 Task: Find connections with filter location Grenoble with filter topic #lawtechwith filter profile language Spanish with filter current company AAVTR ASIA with filter school Alpha College Of Engineering with filter industry Education Administration Programs with filter service category Real Estate with filter keywords title Musician
Action: Mouse moved to (524, 96)
Screenshot: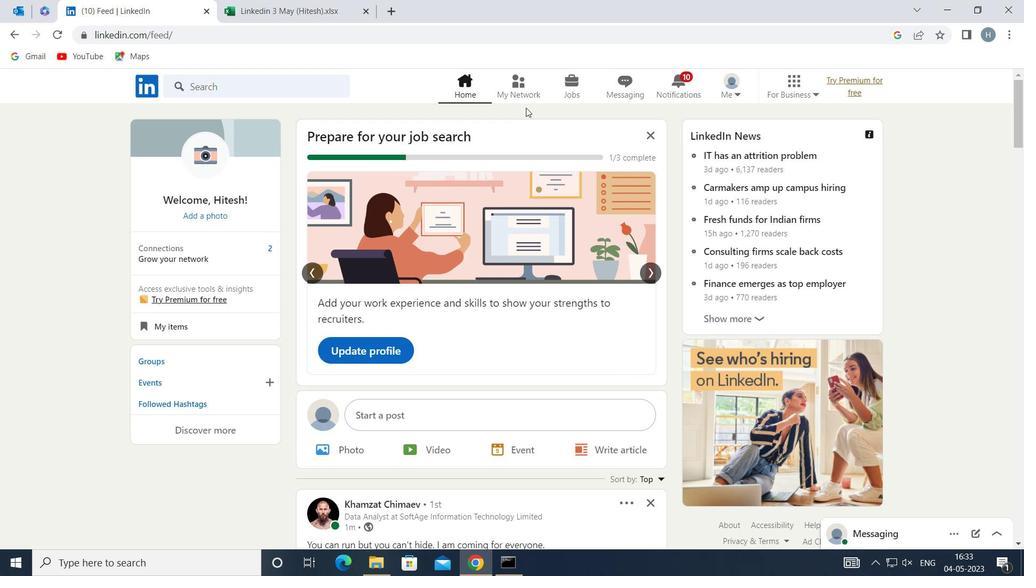 
Action: Mouse pressed left at (524, 96)
Screenshot: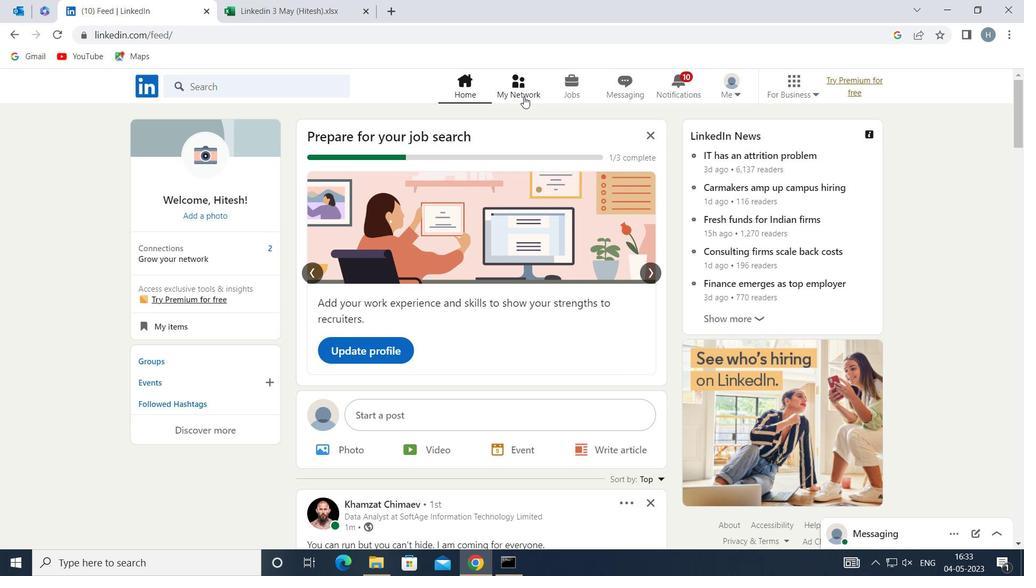 
Action: Mouse moved to (311, 164)
Screenshot: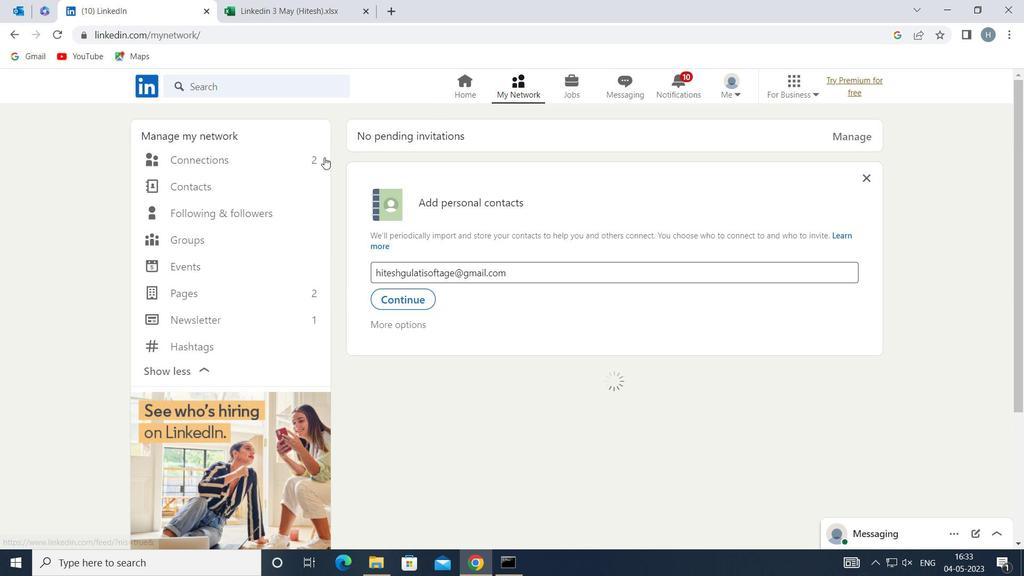 
Action: Mouse pressed left at (311, 164)
Screenshot: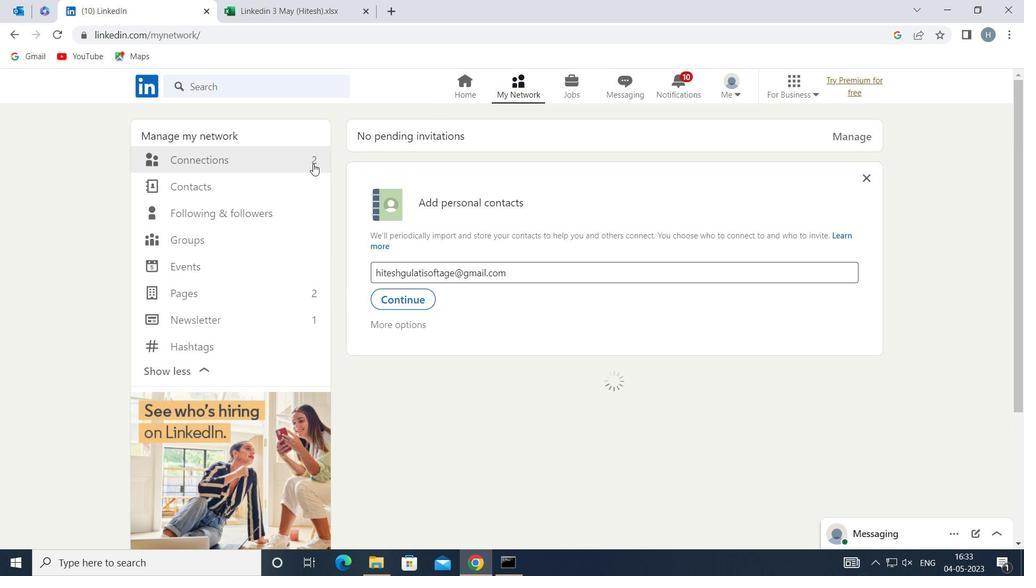 
Action: Mouse moved to (611, 159)
Screenshot: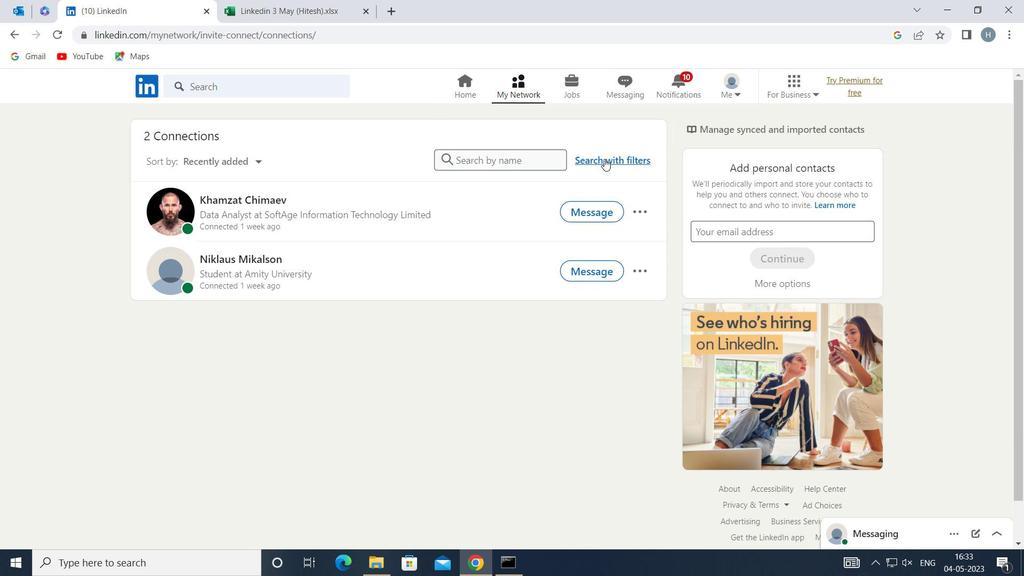
Action: Mouse pressed left at (611, 159)
Screenshot: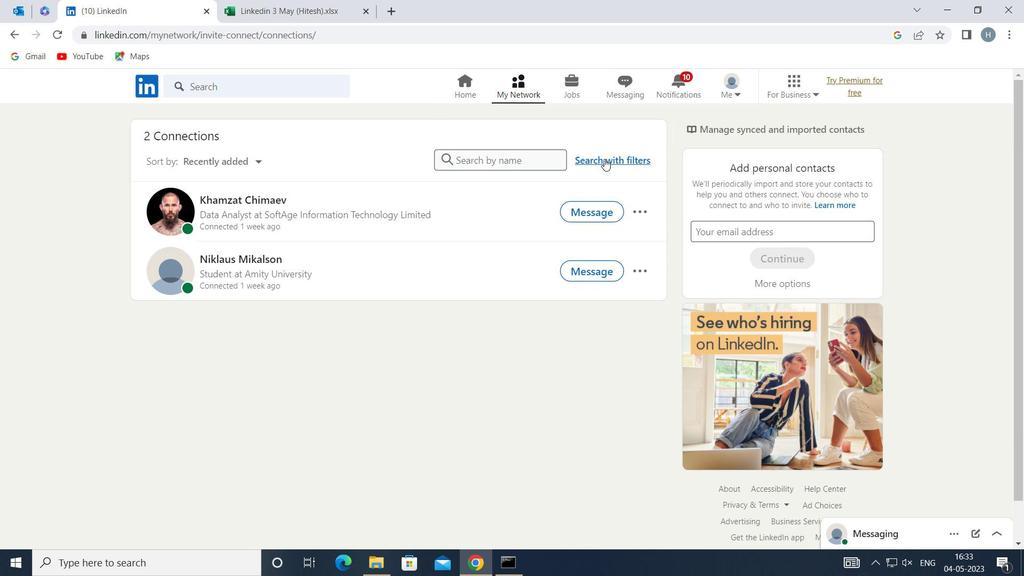 
Action: Mouse moved to (562, 123)
Screenshot: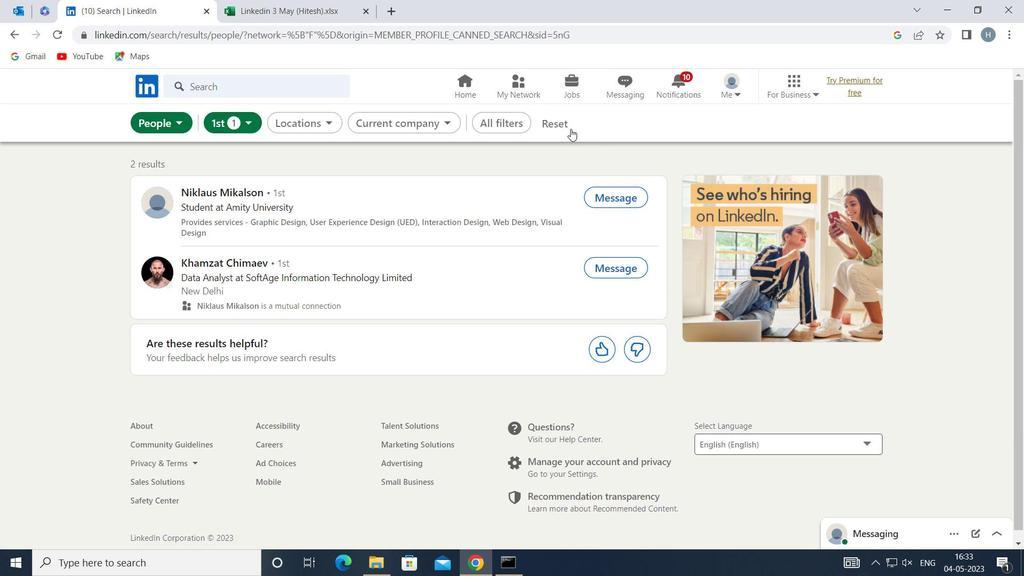 
Action: Mouse pressed left at (562, 123)
Screenshot: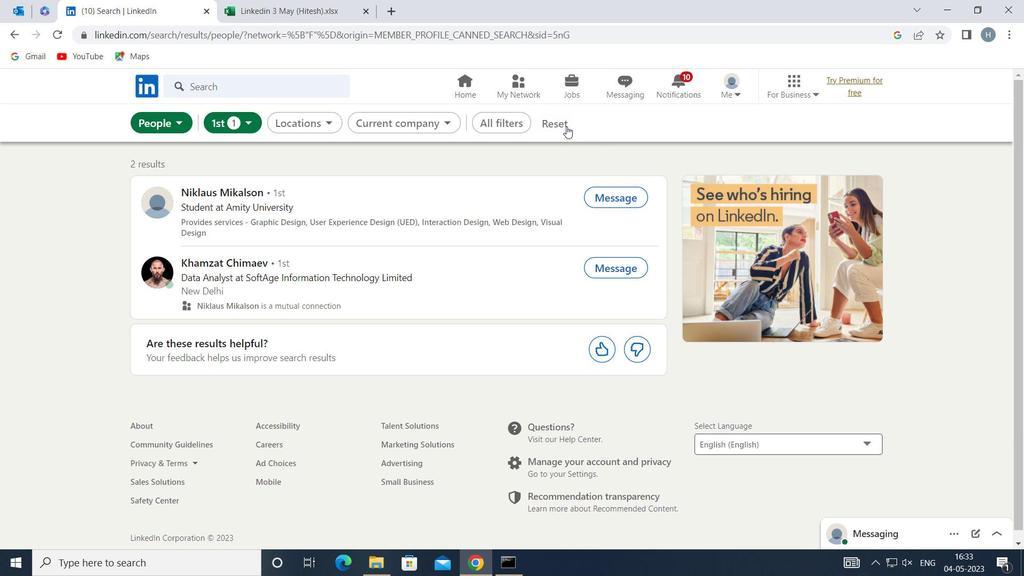 
Action: Mouse moved to (545, 121)
Screenshot: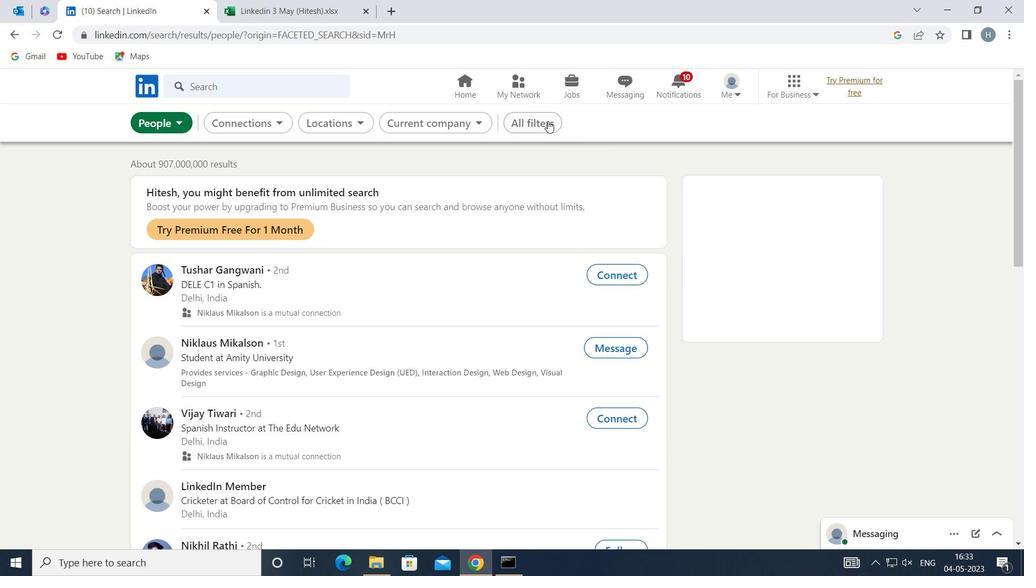 
Action: Mouse pressed left at (545, 121)
Screenshot: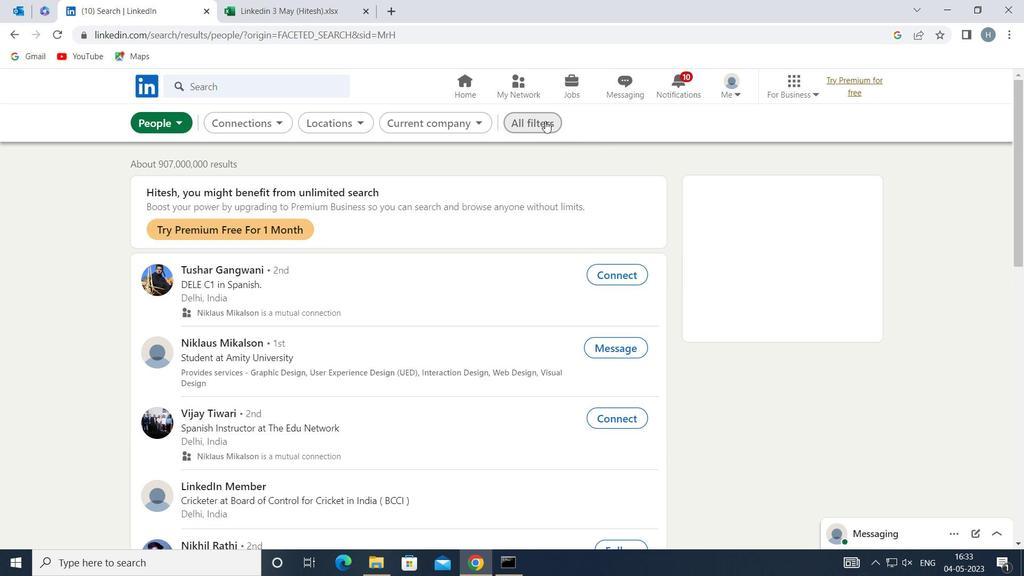 
Action: Mouse moved to (827, 349)
Screenshot: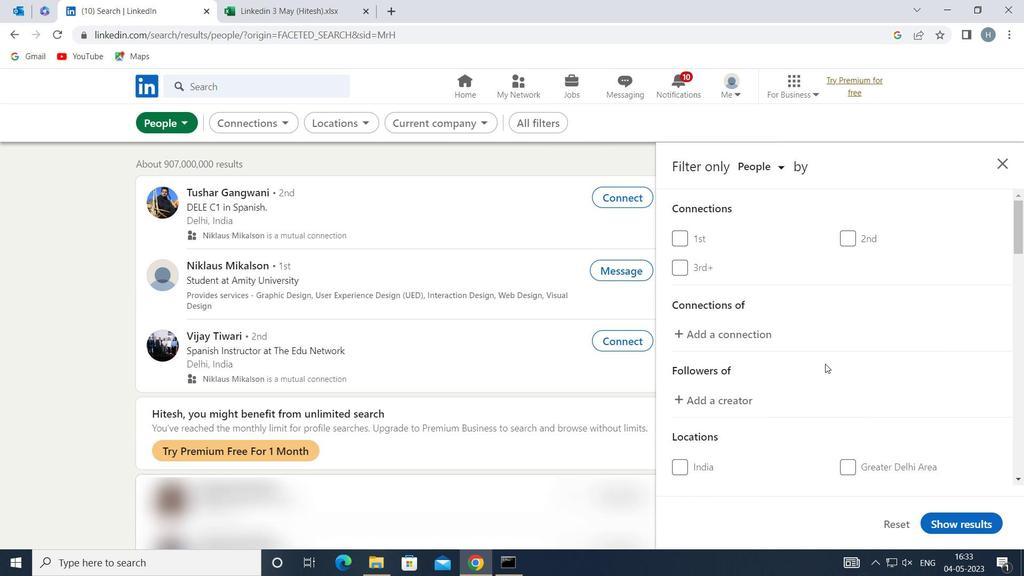 
Action: Mouse scrolled (827, 349) with delta (0, 0)
Screenshot: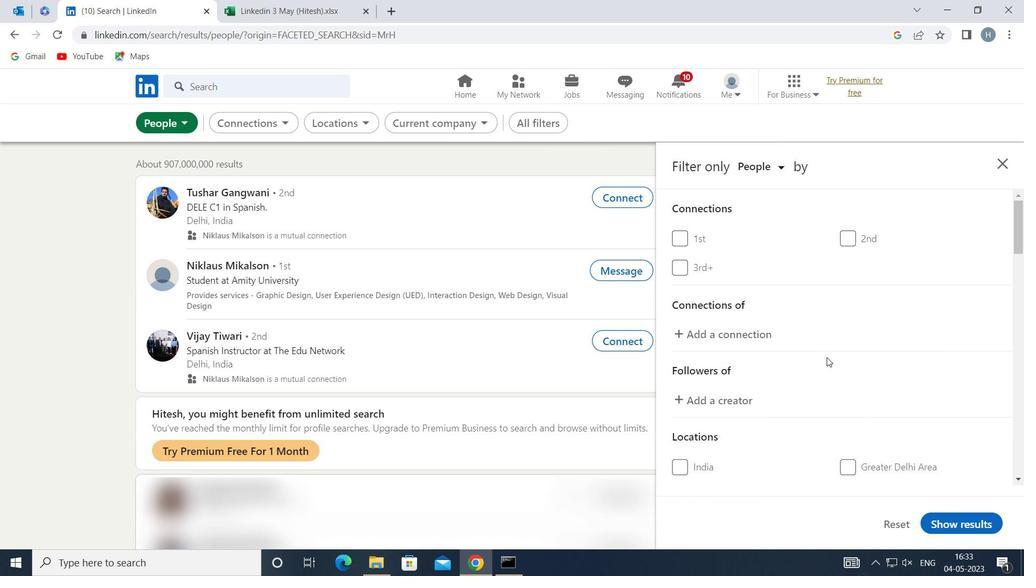 
Action: Mouse moved to (827, 343)
Screenshot: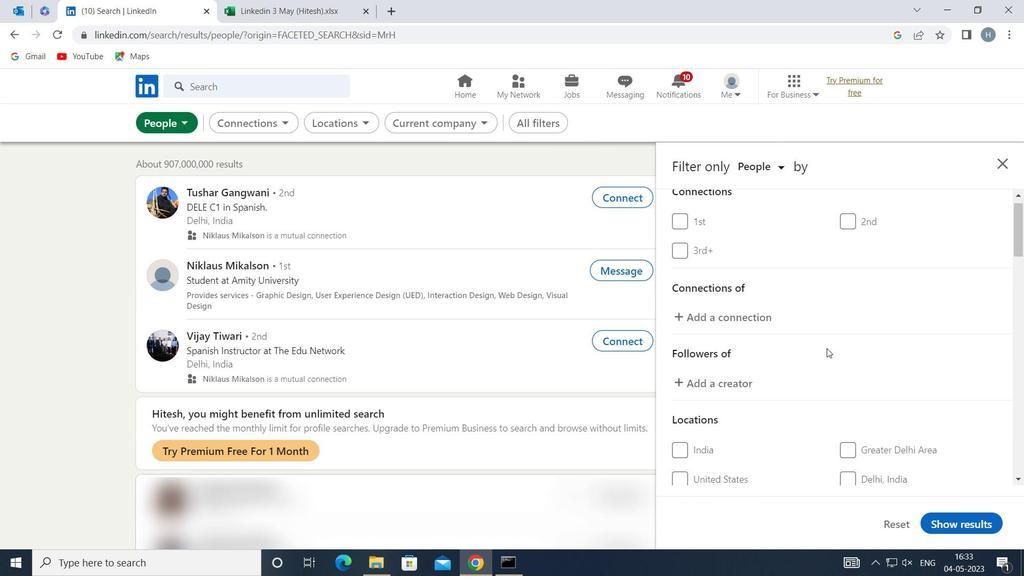 
Action: Mouse scrolled (827, 343) with delta (0, 0)
Screenshot: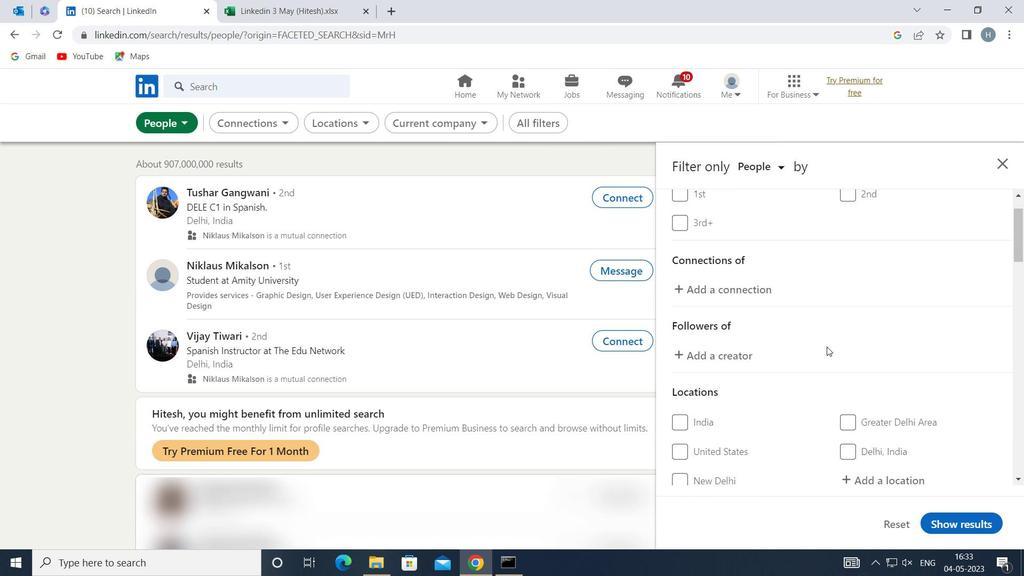
Action: Mouse moved to (826, 343)
Screenshot: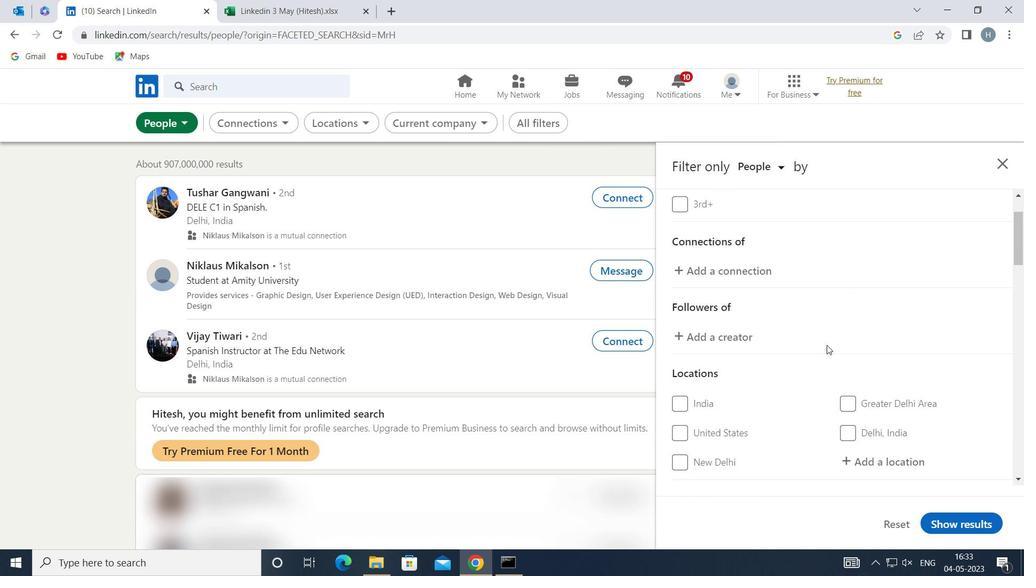 
Action: Mouse scrolled (826, 343) with delta (0, 0)
Screenshot: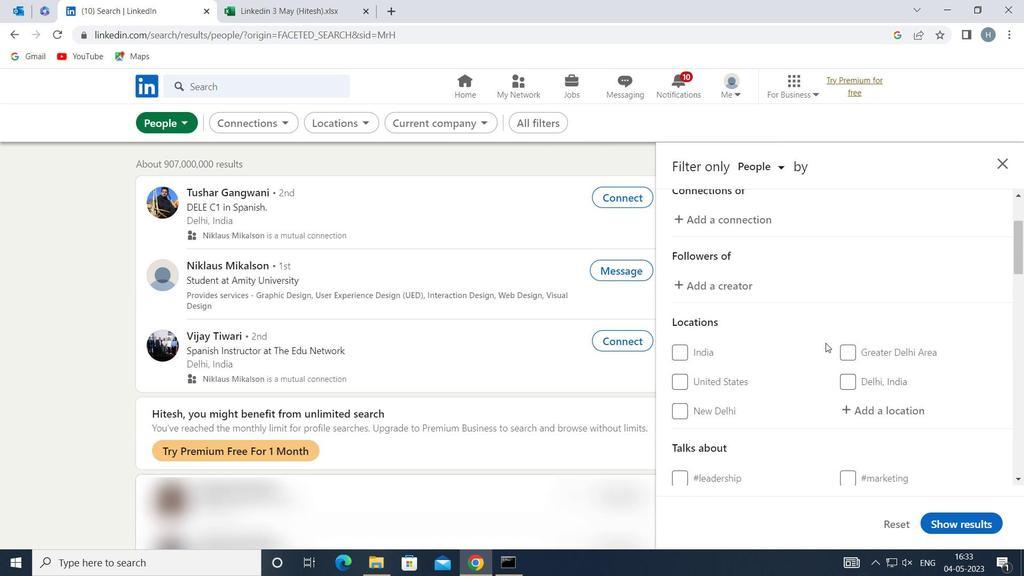 
Action: Mouse moved to (873, 323)
Screenshot: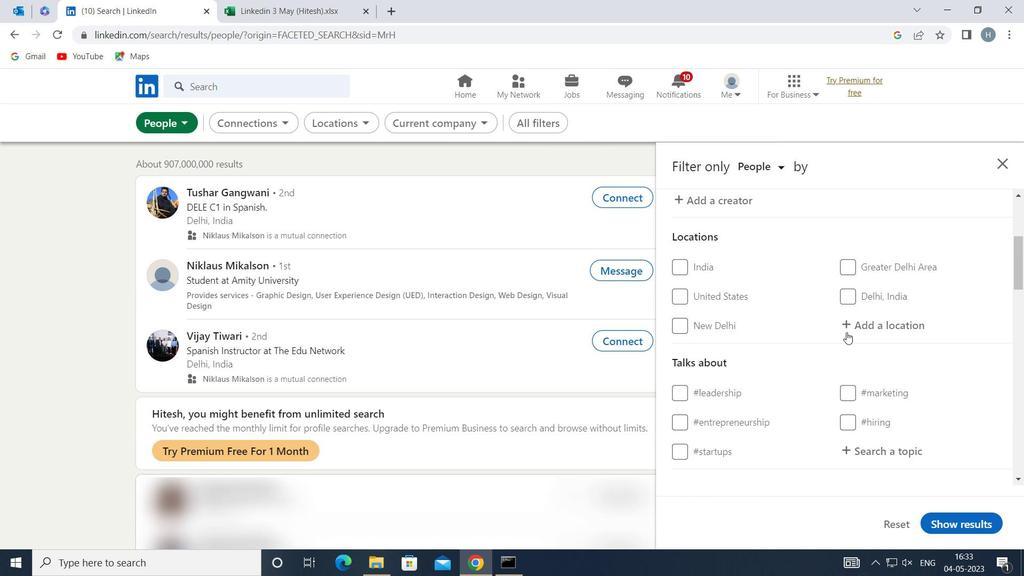 
Action: Mouse pressed left at (873, 323)
Screenshot: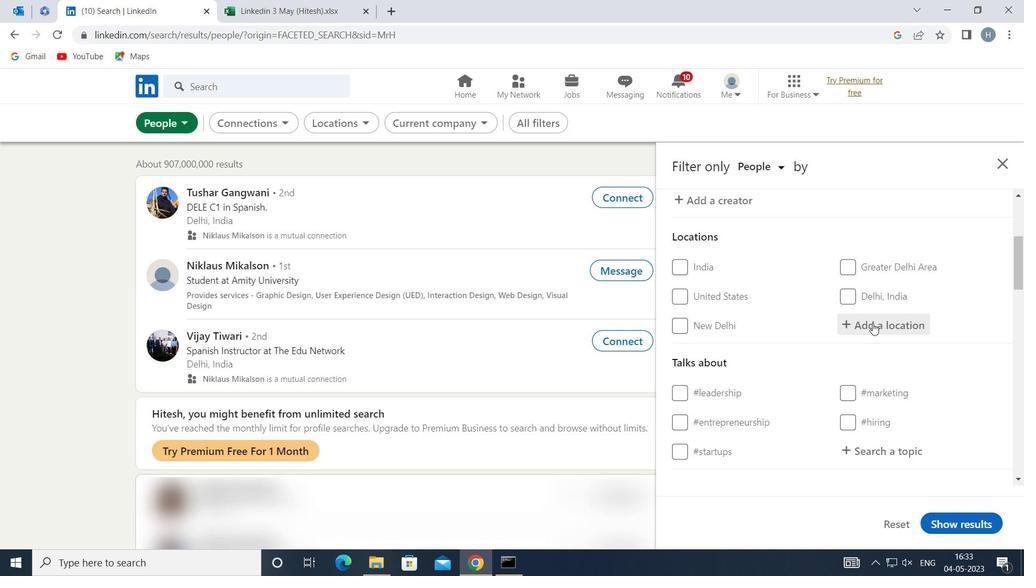 
Action: Key pressed <Key.shift>GRENOBLE
Screenshot: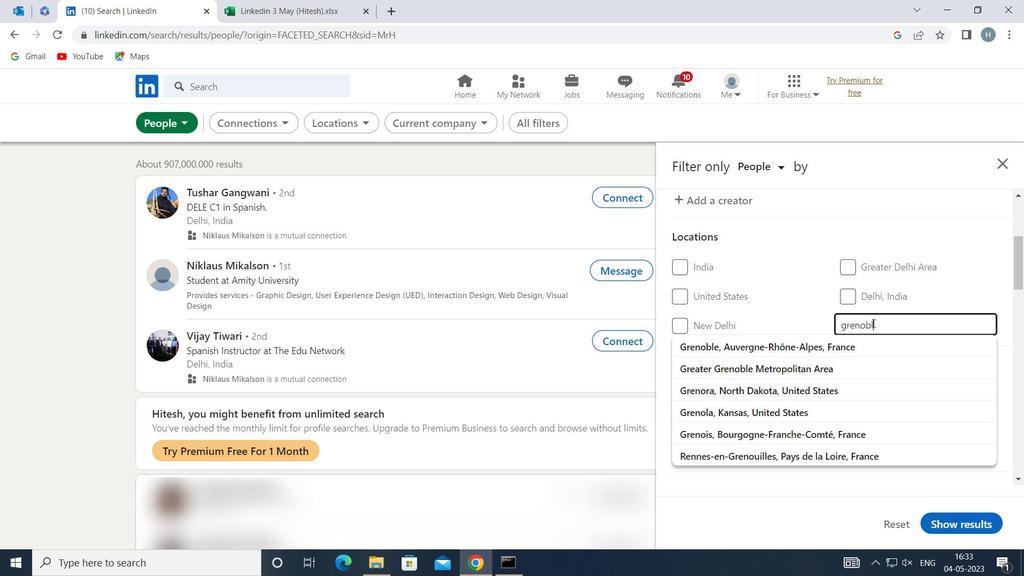 
Action: Mouse moved to (827, 341)
Screenshot: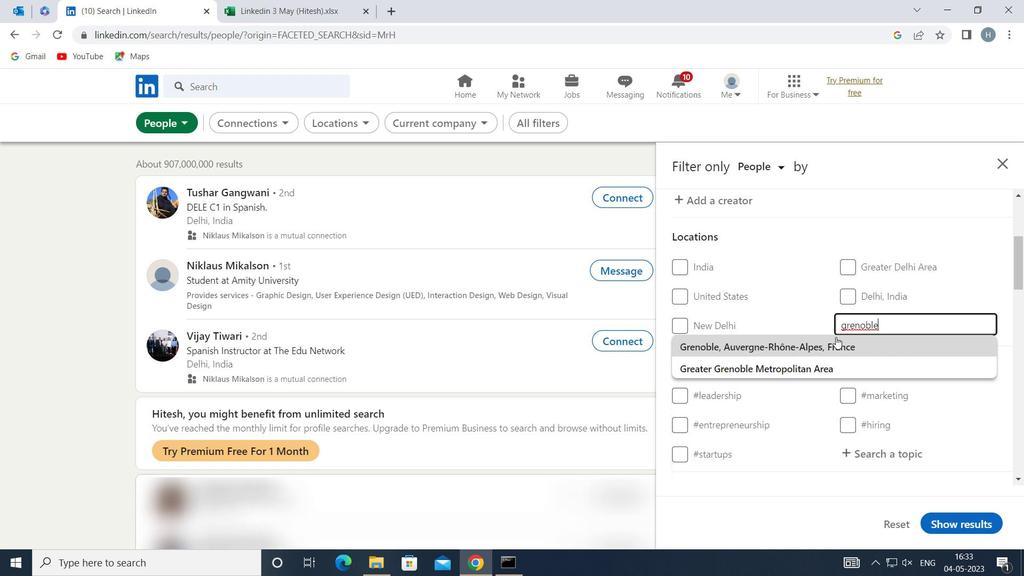 
Action: Mouse pressed left at (827, 341)
Screenshot: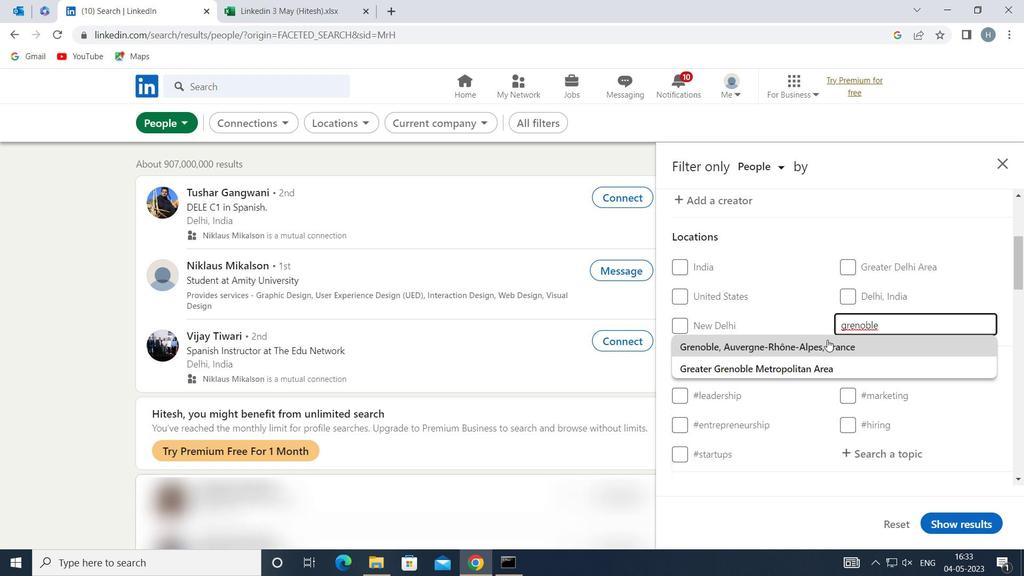 
Action: Mouse moved to (824, 341)
Screenshot: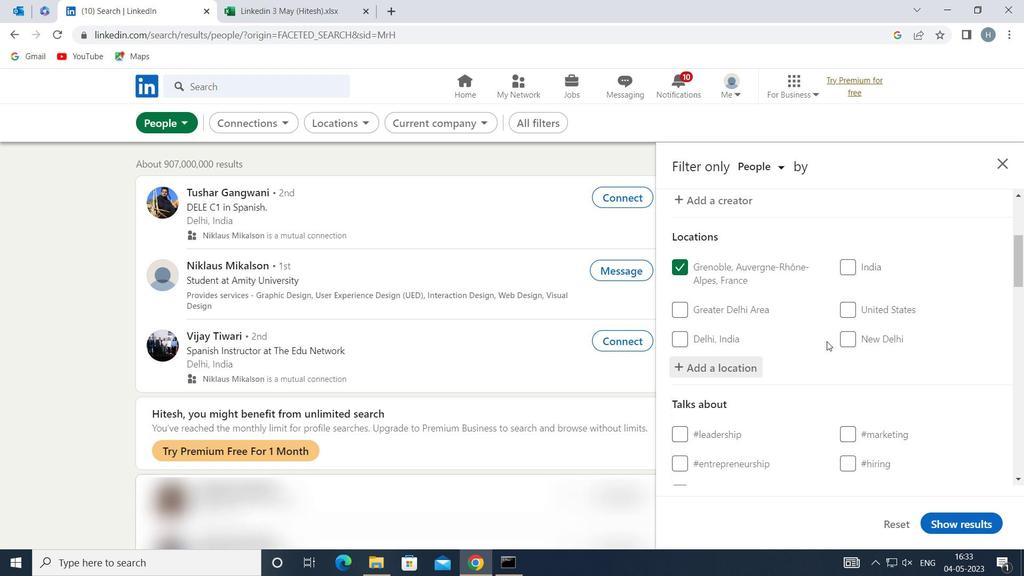 
Action: Mouse scrolled (824, 341) with delta (0, 0)
Screenshot: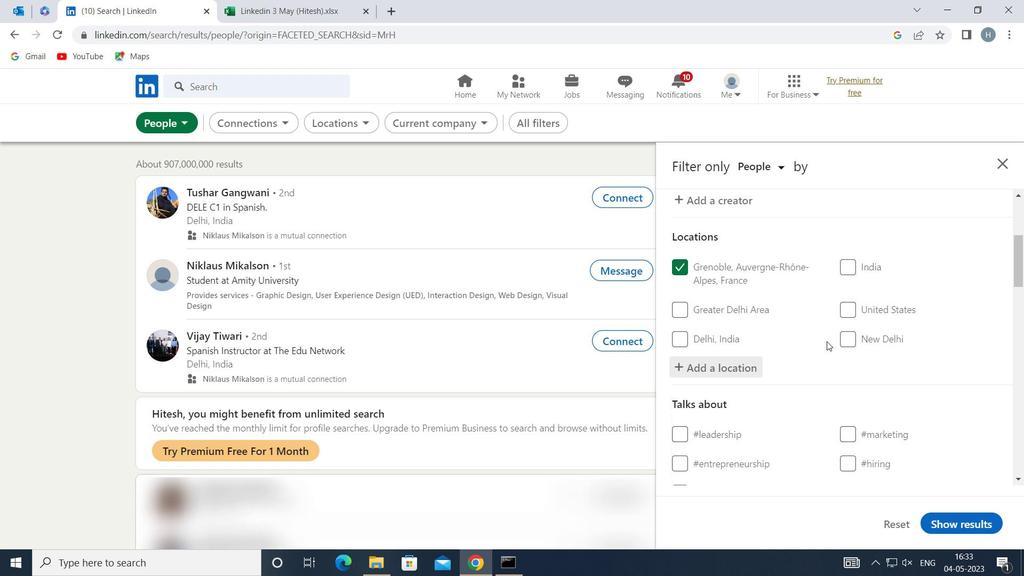 
Action: Mouse moved to (823, 337)
Screenshot: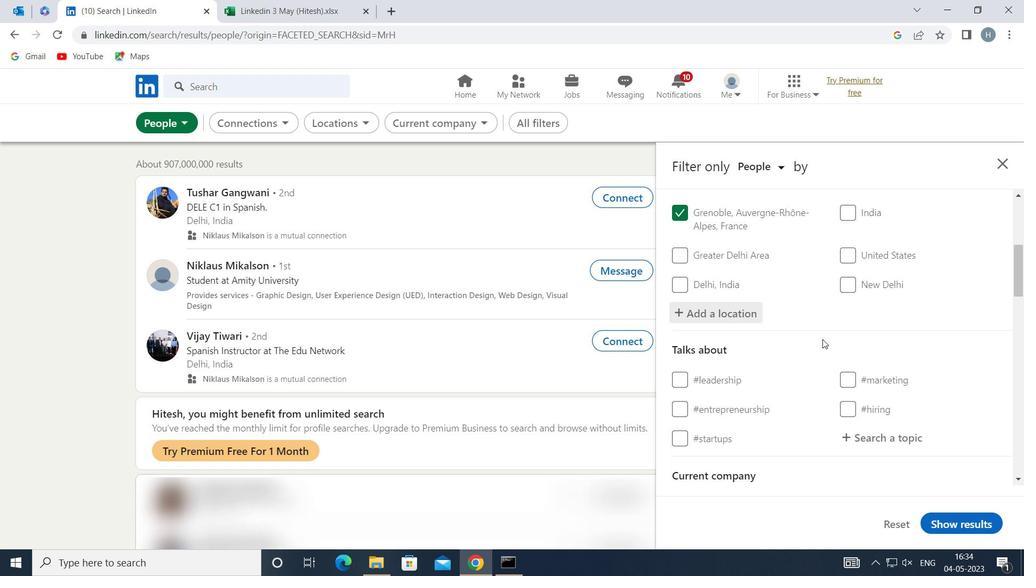 
Action: Mouse scrolled (823, 336) with delta (0, 0)
Screenshot: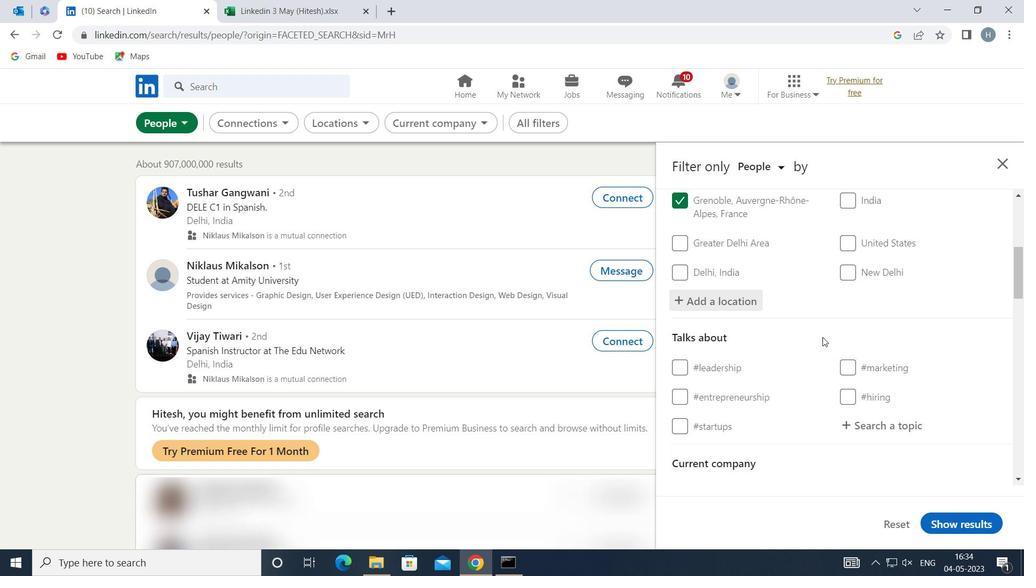 
Action: Mouse scrolled (823, 336) with delta (0, 0)
Screenshot: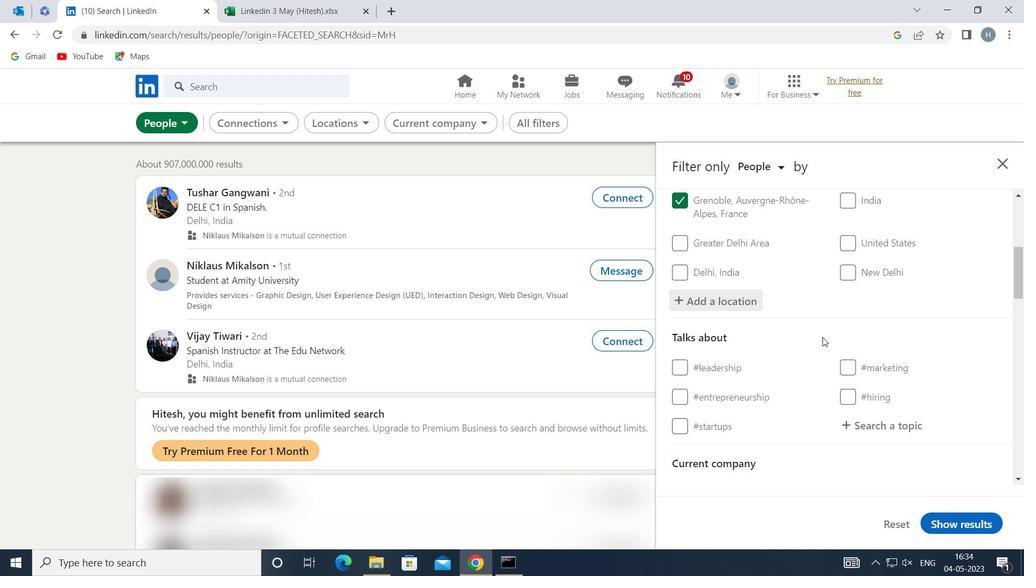 
Action: Mouse moved to (902, 291)
Screenshot: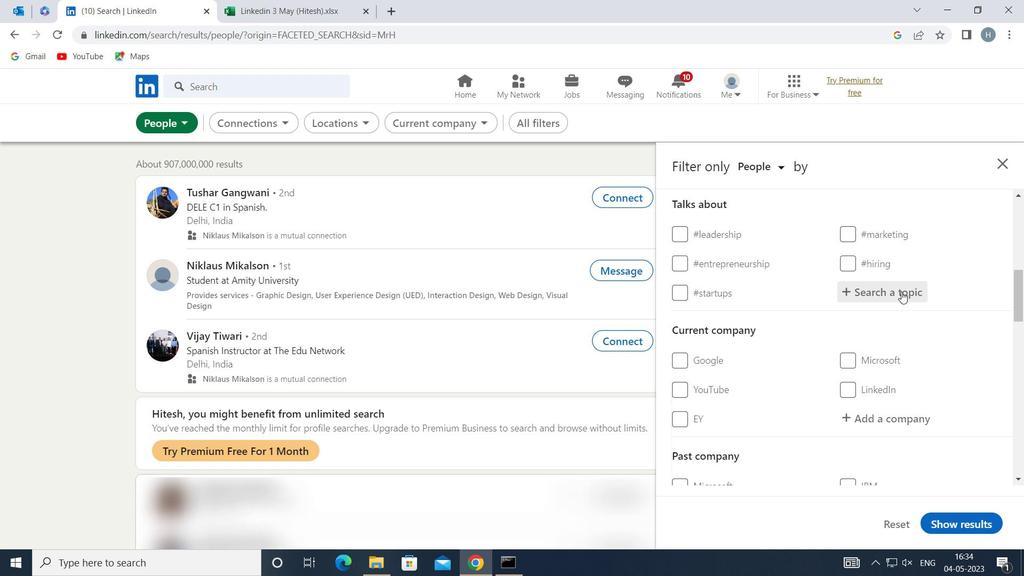 
Action: Mouse pressed left at (902, 291)
Screenshot: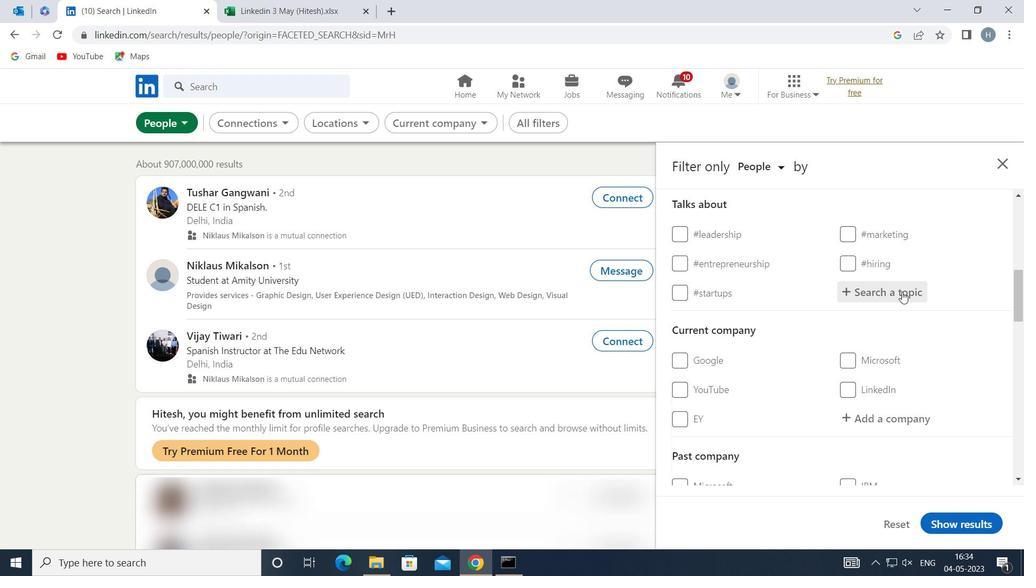
Action: Key pressed LAWTECH
Screenshot: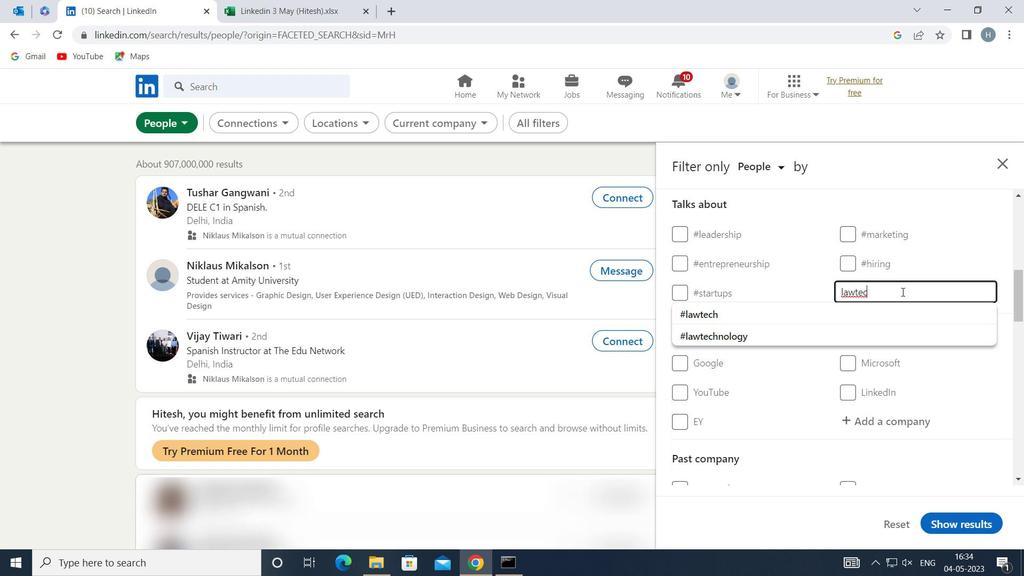 
Action: Mouse moved to (856, 307)
Screenshot: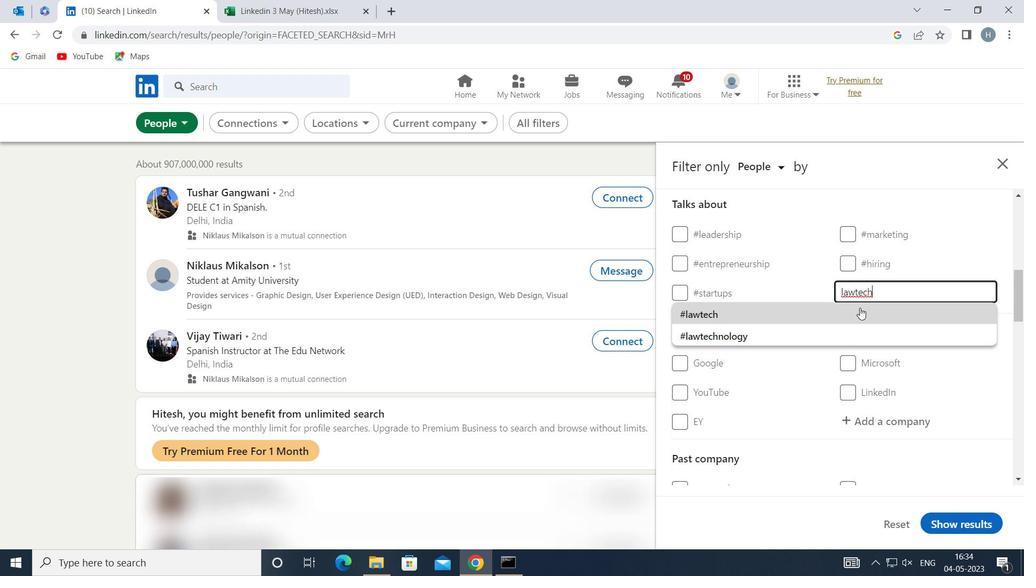 
Action: Mouse pressed left at (856, 307)
Screenshot: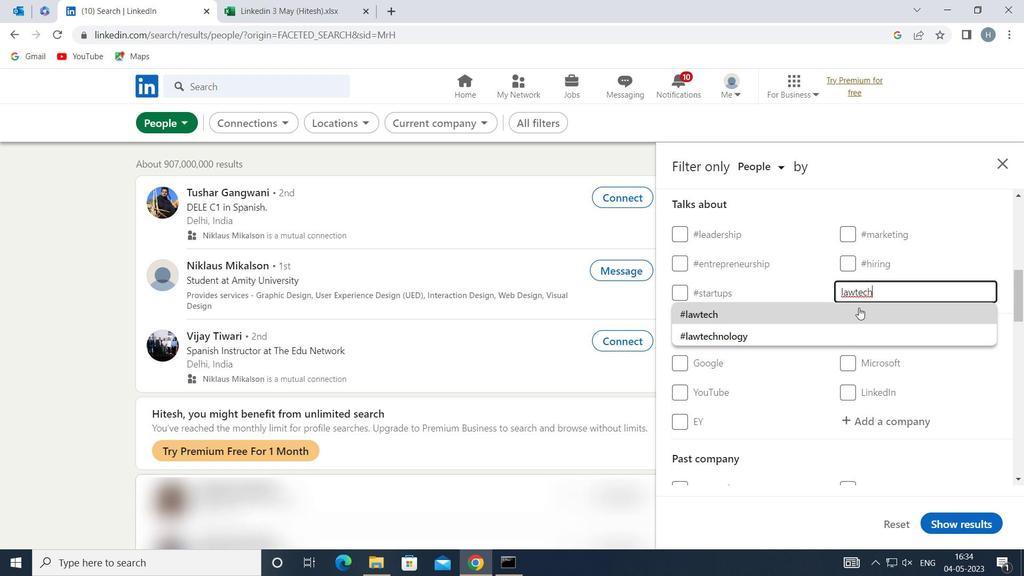 
Action: Mouse moved to (832, 309)
Screenshot: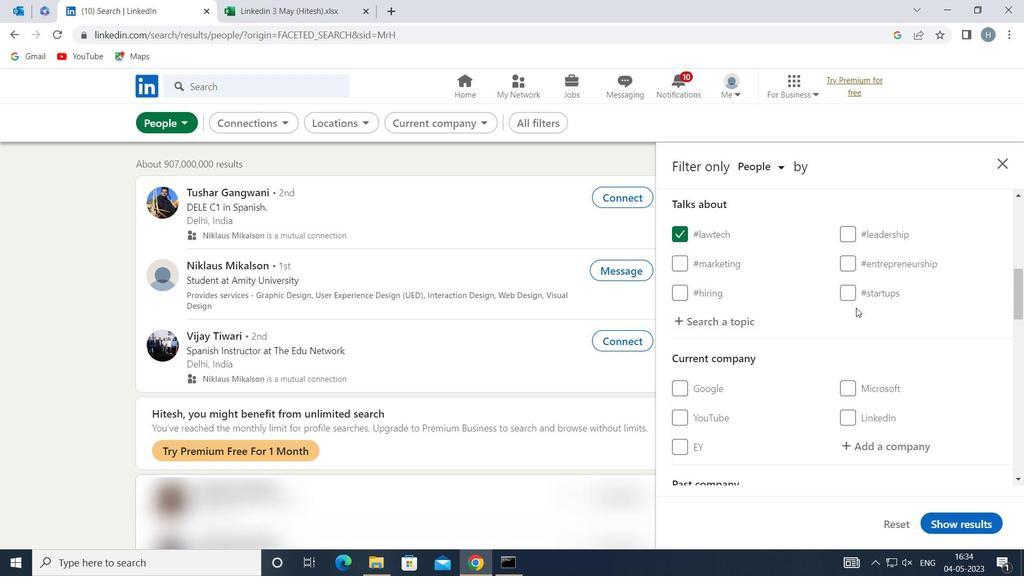 
Action: Mouse scrolled (832, 309) with delta (0, 0)
Screenshot: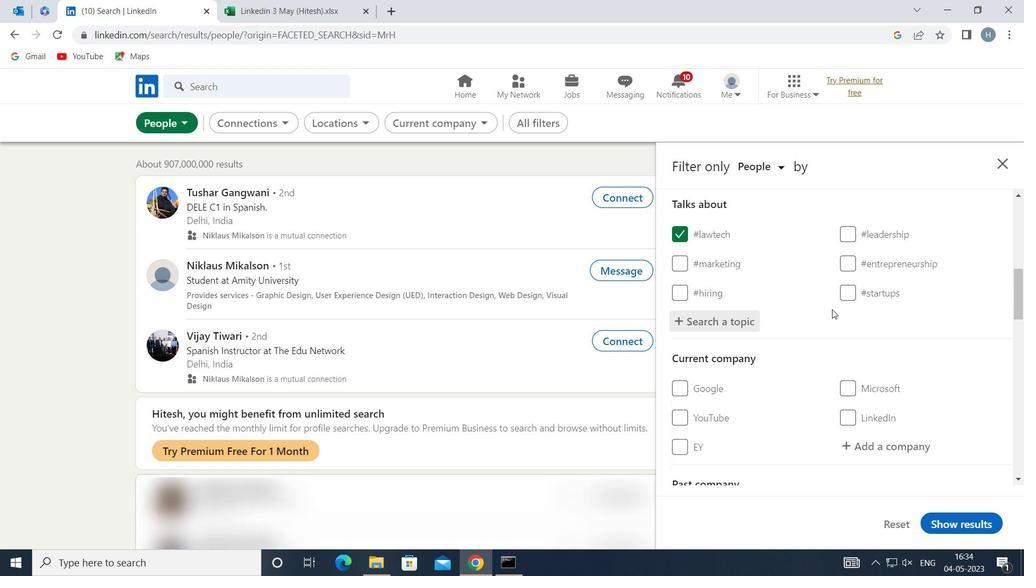 
Action: Mouse scrolled (832, 309) with delta (0, 0)
Screenshot: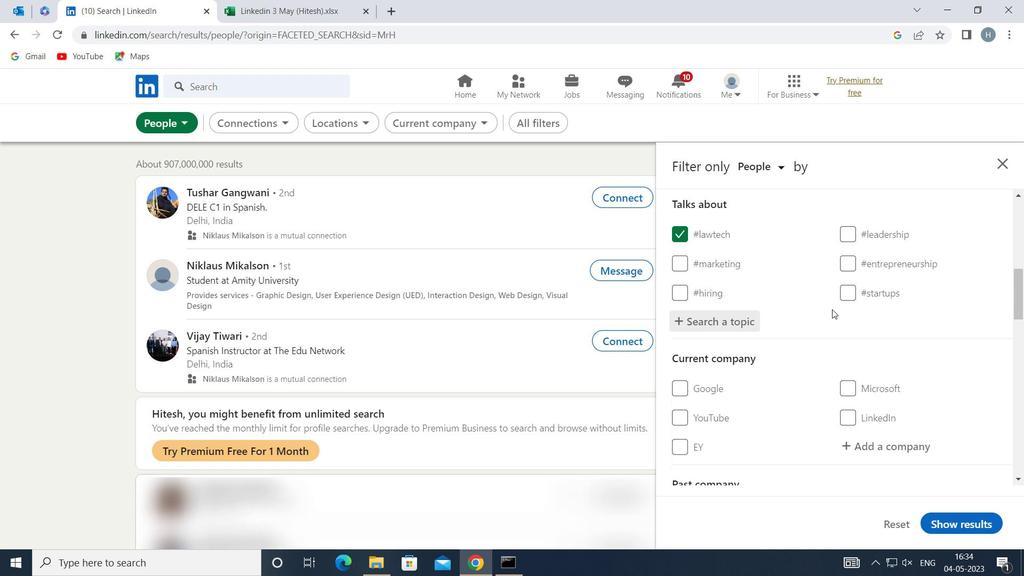 
Action: Mouse scrolled (832, 309) with delta (0, 0)
Screenshot: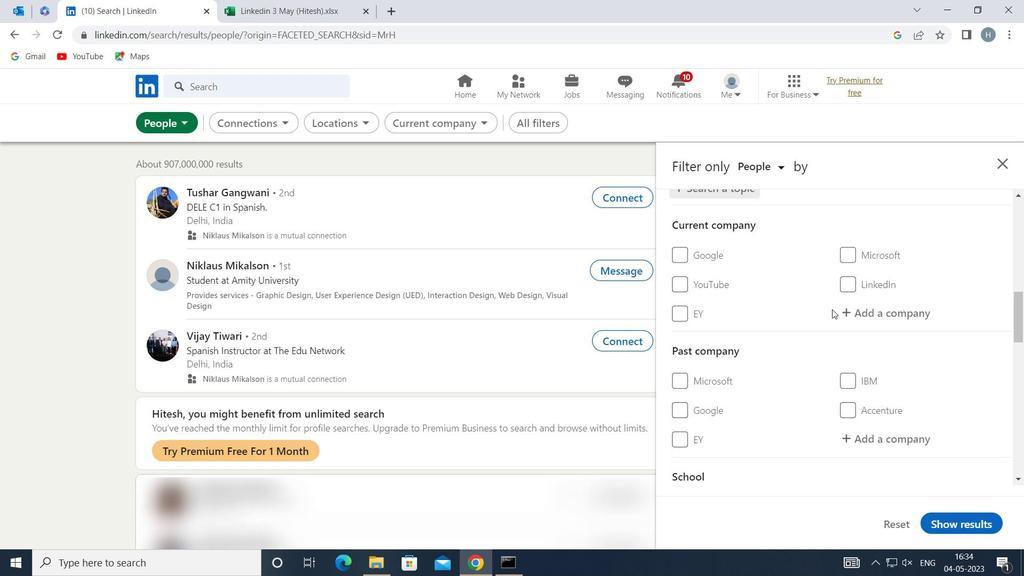 
Action: Mouse moved to (826, 306)
Screenshot: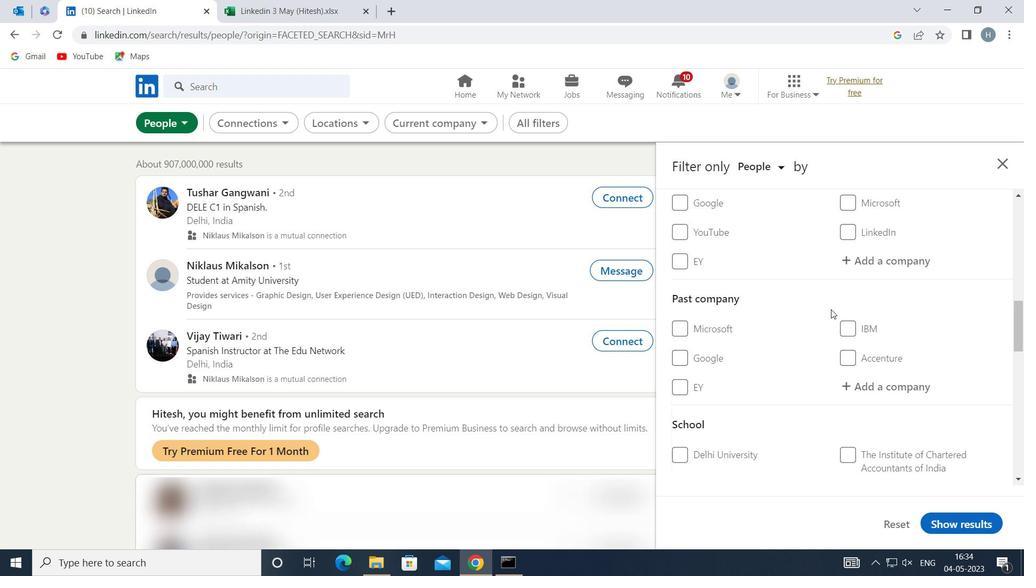 
Action: Mouse scrolled (826, 306) with delta (0, 0)
Screenshot: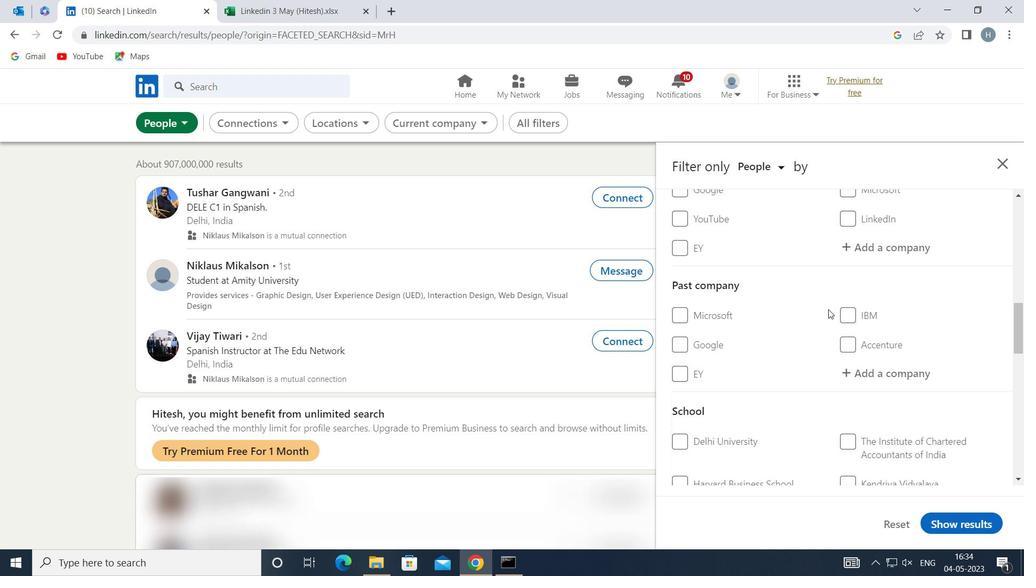 
Action: Mouse scrolled (826, 306) with delta (0, 0)
Screenshot: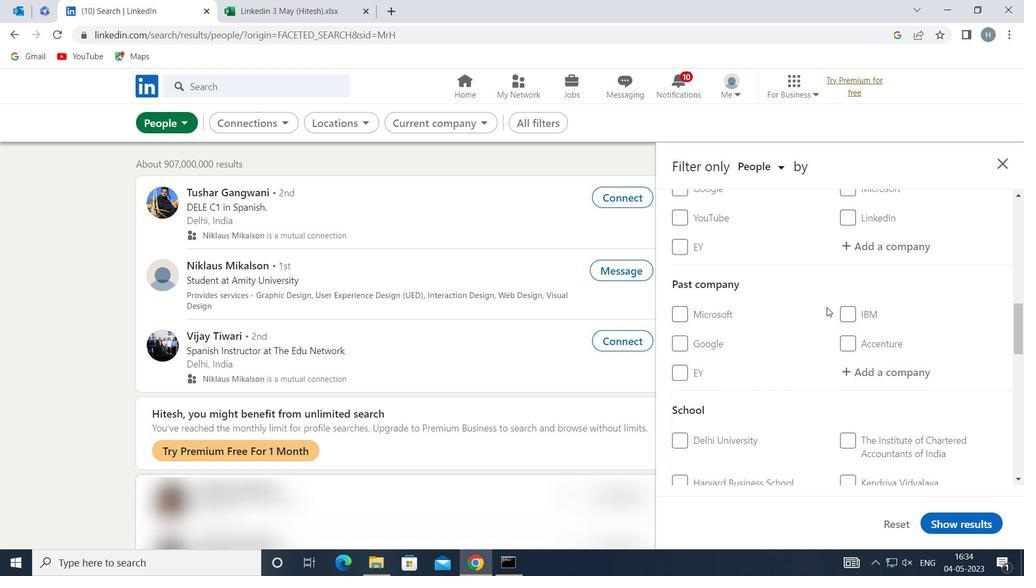 
Action: Mouse moved to (826, 304)
Screenshot: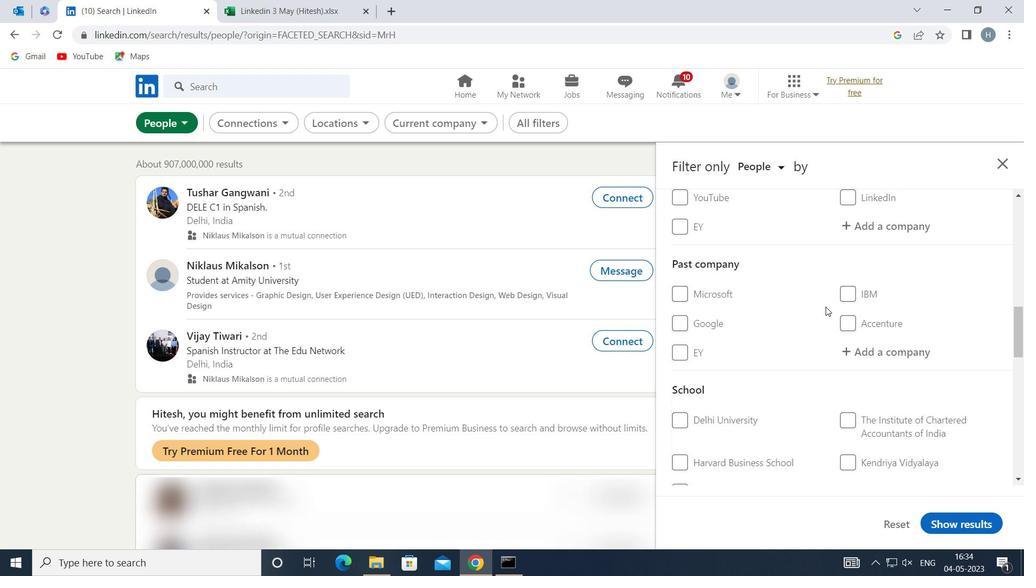 
Action: Mouse scrolled (826, 304) with delta (0, 0)
Screenshot: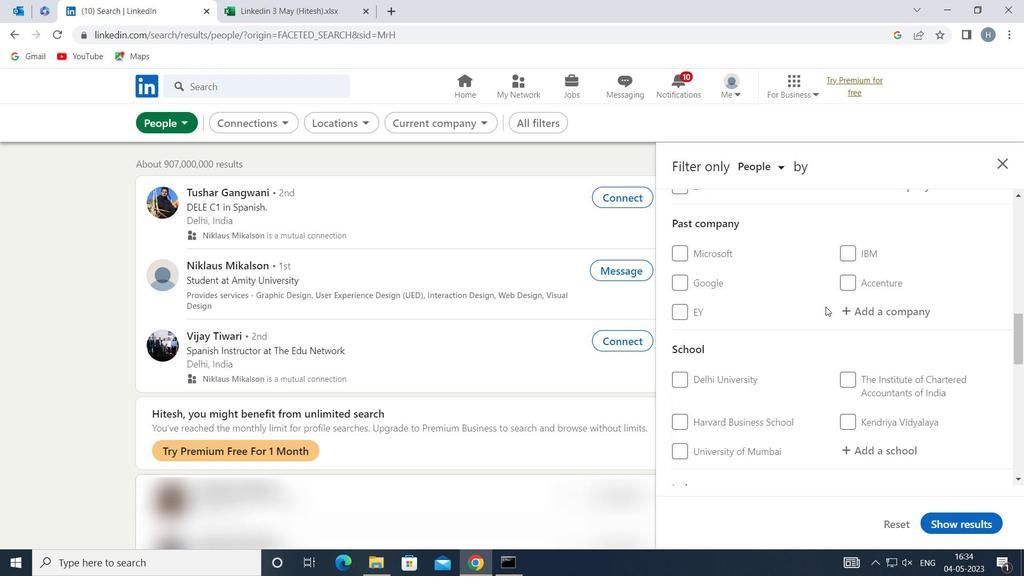 
Action: Mouse scrolled (826, 304) with delta (0, 0)
Screenshot: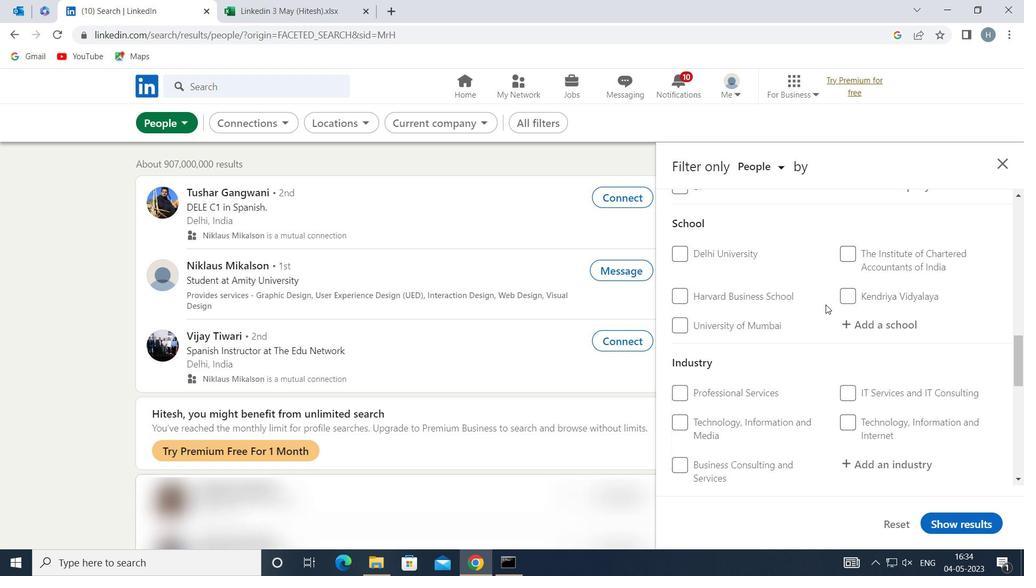 
Action: Mouse scrolled (826, 304) with delta (0, 0)
Screenshot: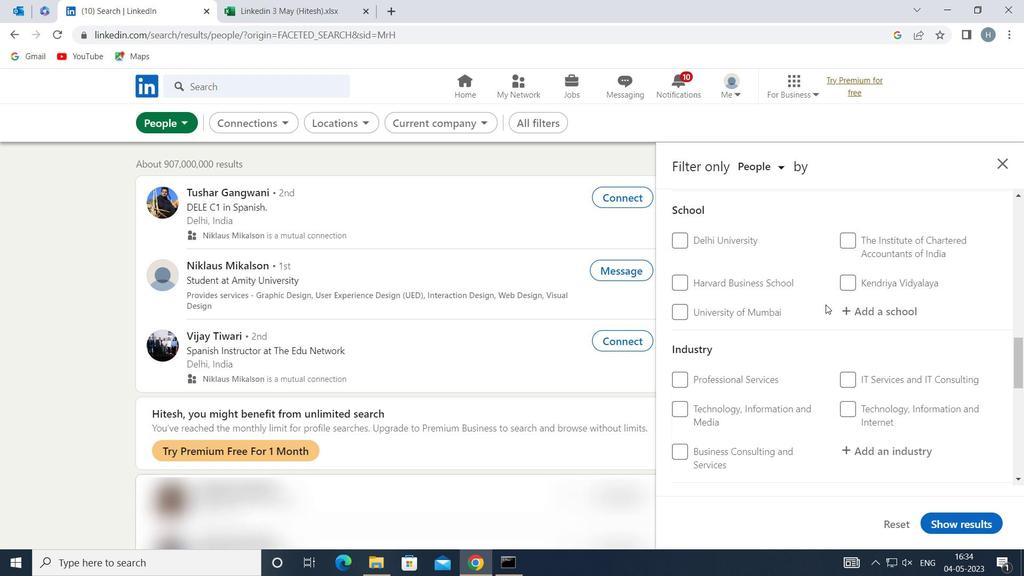 
Action: Mouse scrolled (826, 304) with delta (0, 0)
Screenshot: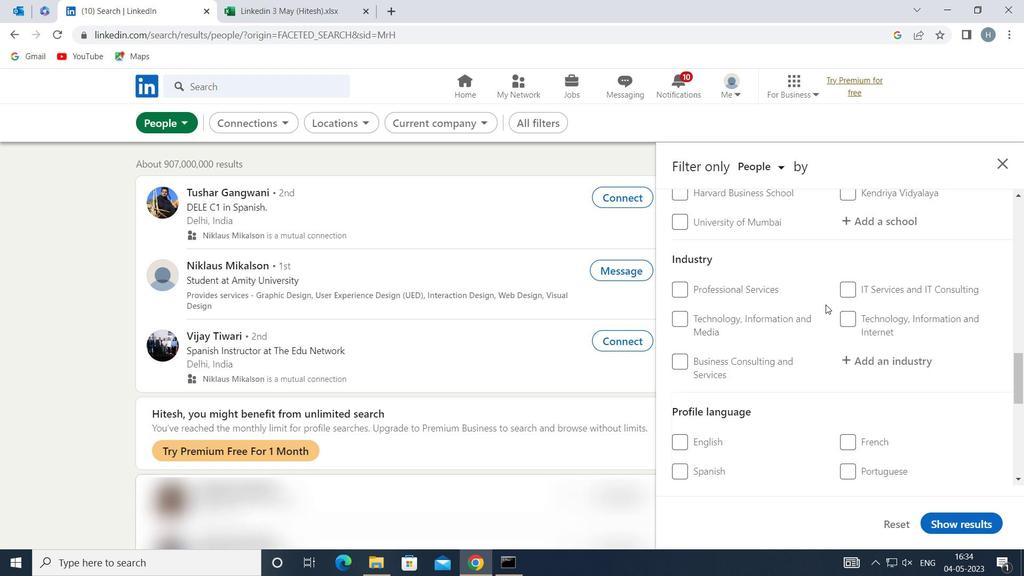 
Action: Mouse moved to (704, 358)
Screenshot: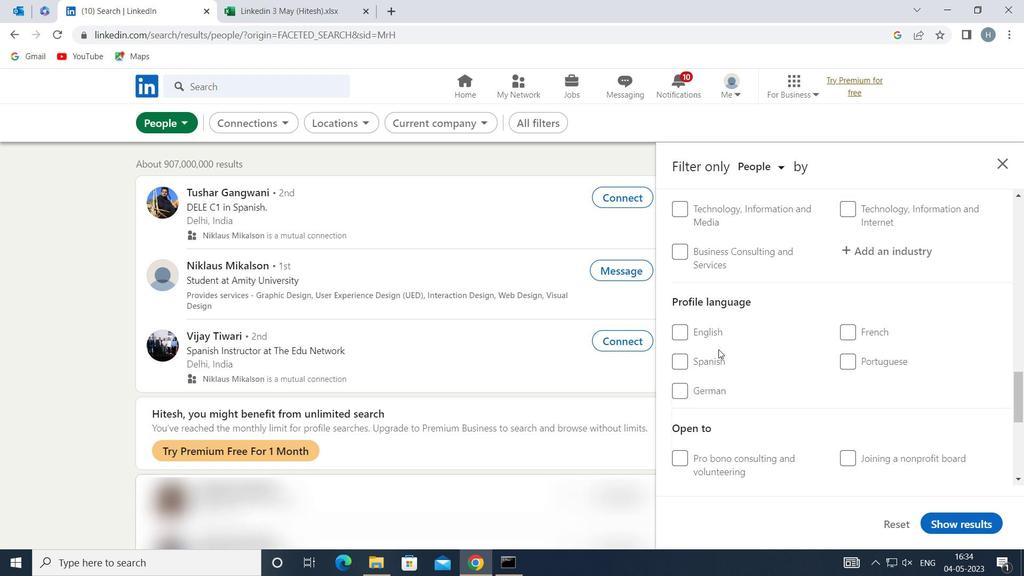 
Action: Mouse pressed left at (704, 358)
Screenshot: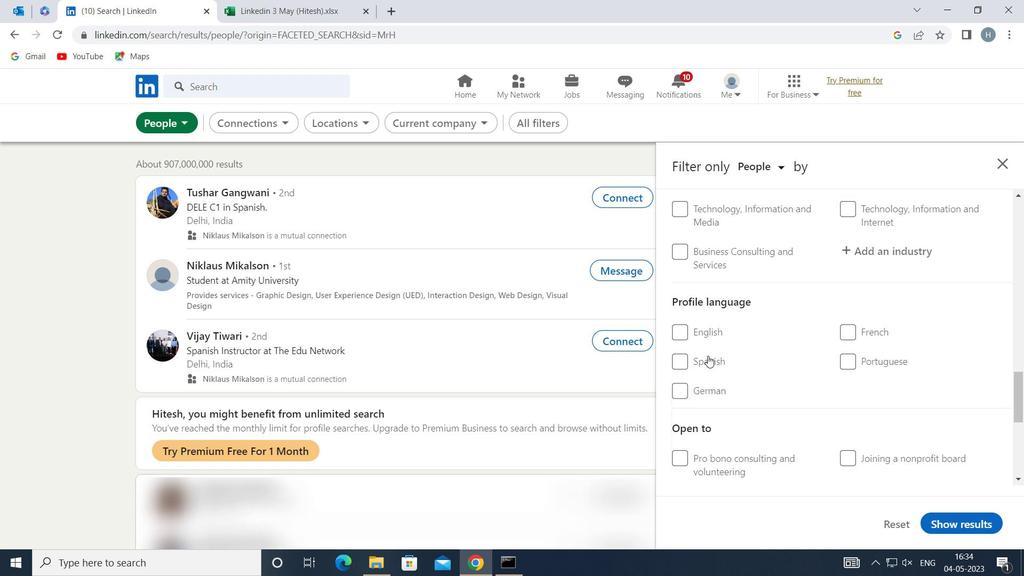 
Action: Mouse moved to (803, 351)
Screenshot: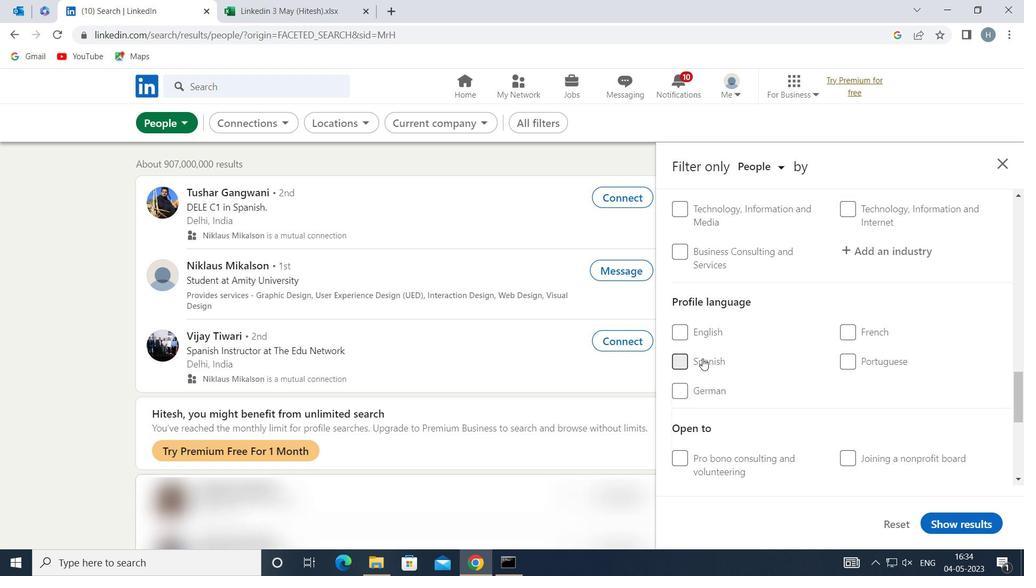 
Action: Mouse scrolled (803, 351) with delta (0, 0)
Screenshot: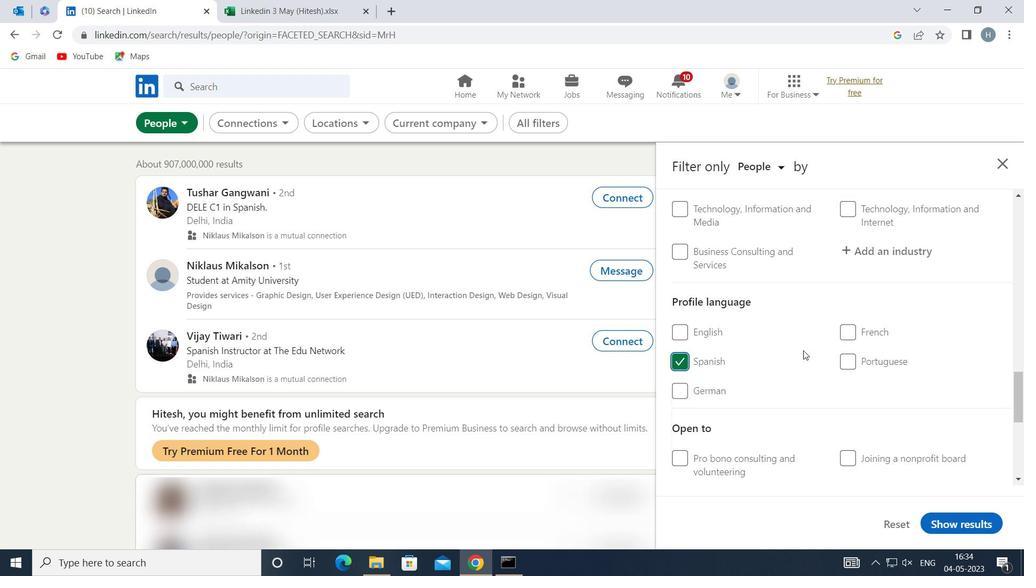 
Action: Mouse scrolled (803, 351) with delta (0, 0)
Screenshot: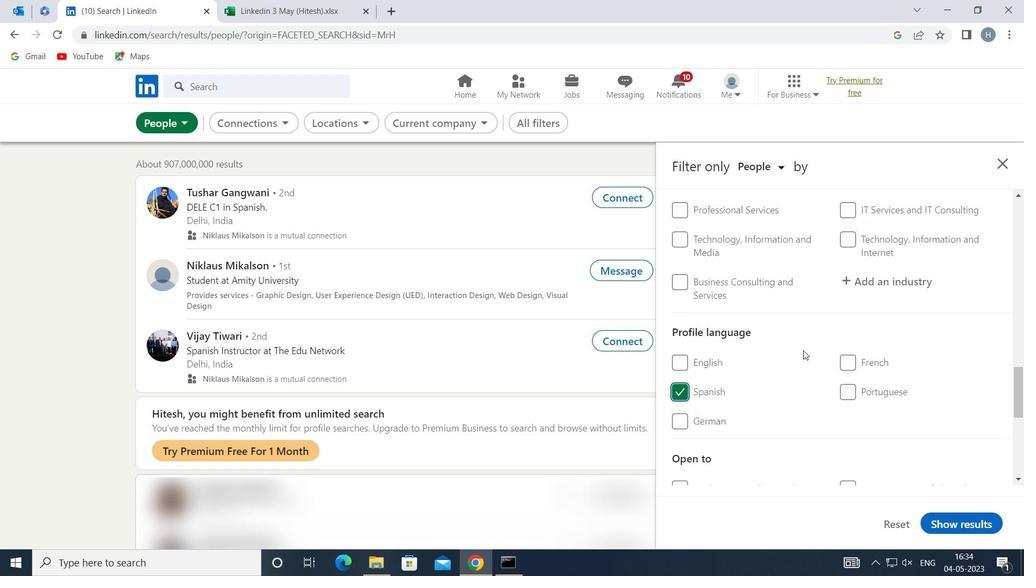 
Action: Mouse scrolled (803, 351) with delta (0, 0)
Screenshot: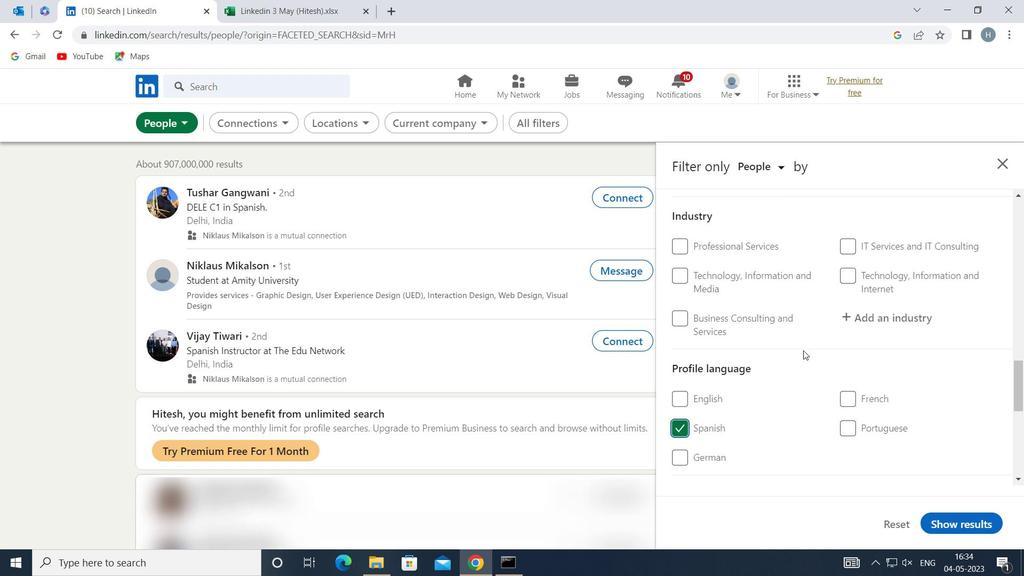 
Action: Mouse scrolled (803, 351) with delta (0, 0)
Screenshot: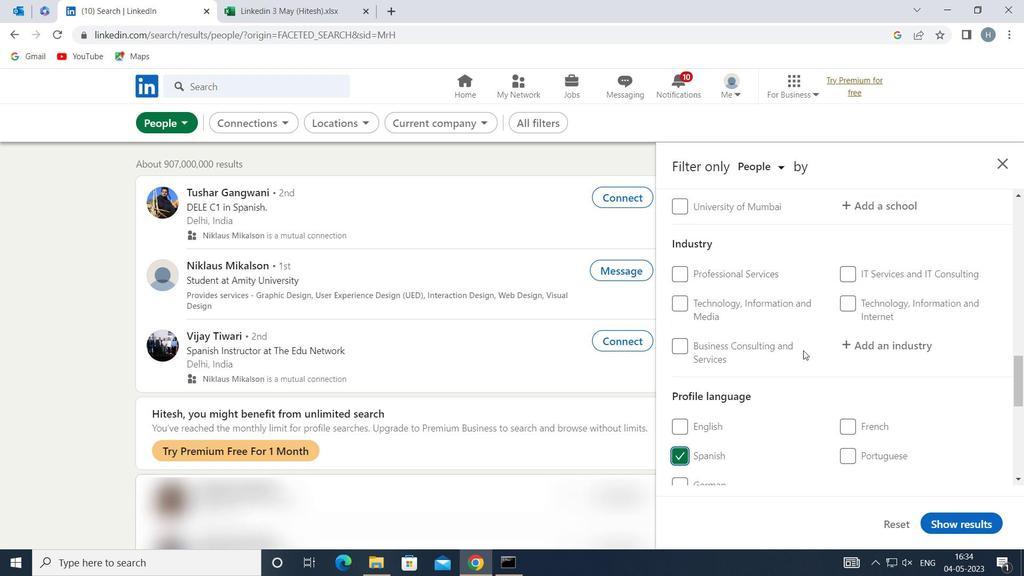 
Action: Mouse scrolled (803, 351) with delta (0, 0)
Screenshot: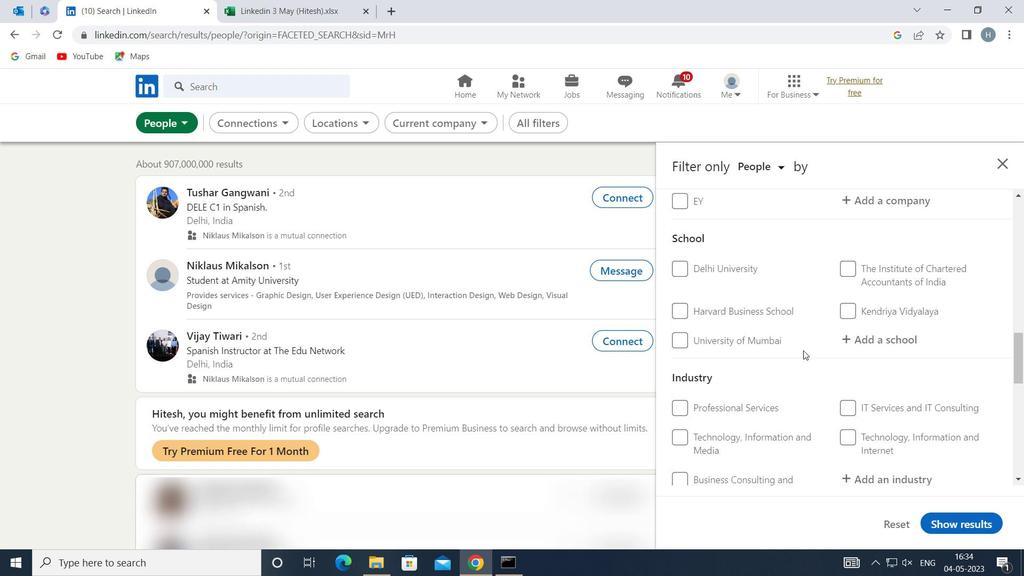 
Action: Mouse scrolled (803, 351) with delta (0, 0)
Screenshot: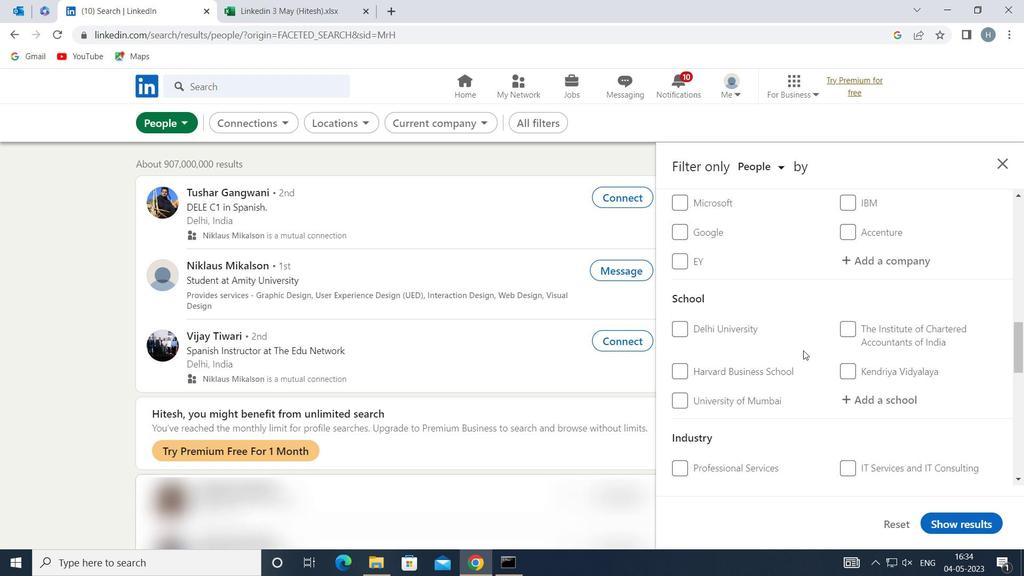 
Action: Mouse scrolled (803, 351) with delta (0, 0)
Screenshot: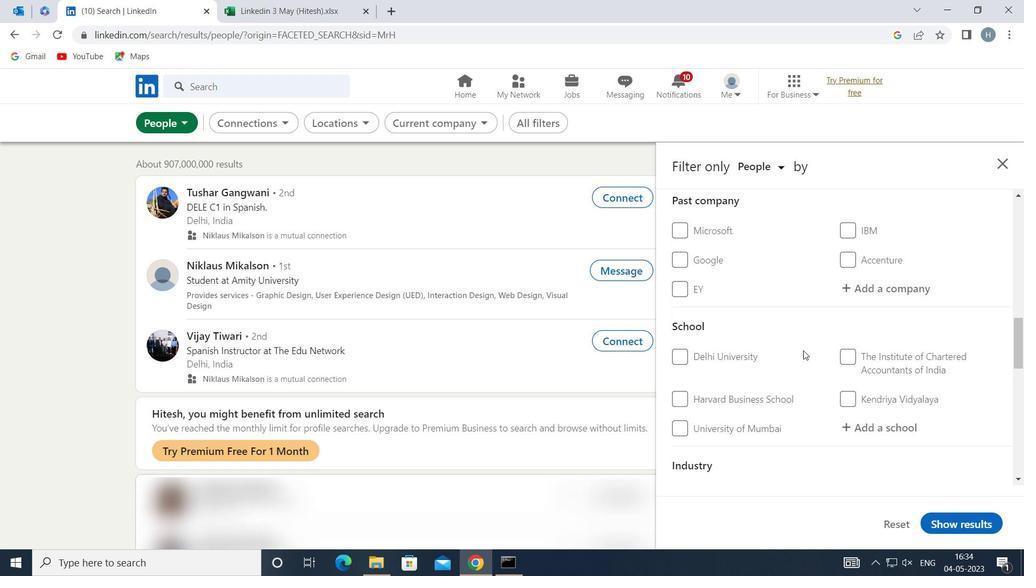 
Action: Mouse scrolled (803, 351) with delta (0, 0)
Screenshot: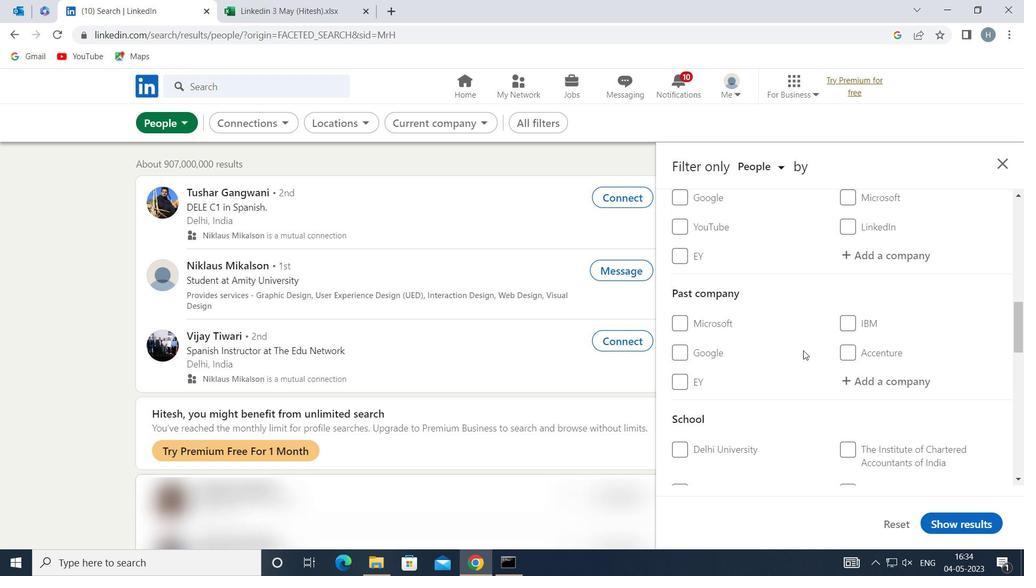
Action: Mouse moved to (866, 380)
Screenshot: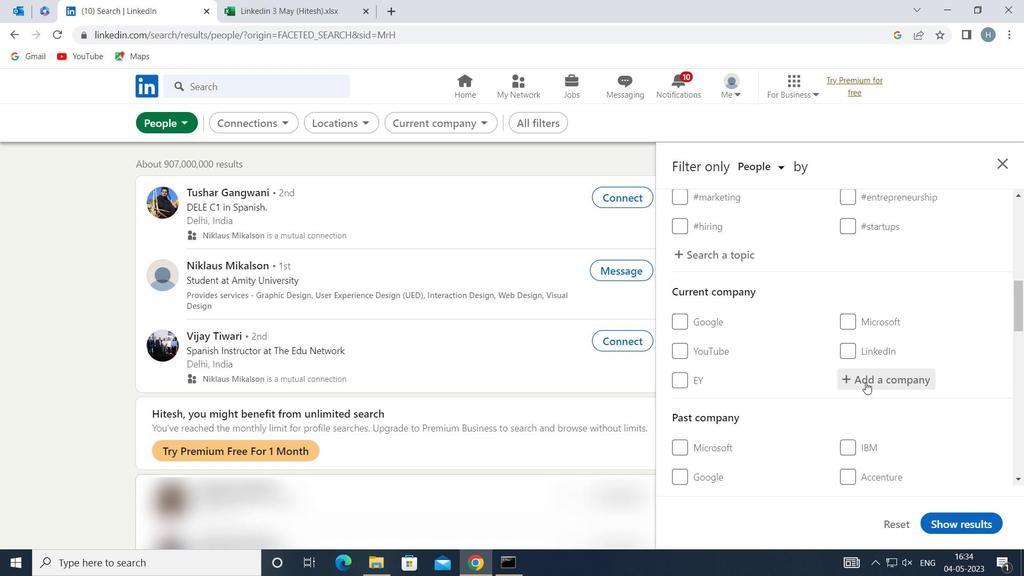 
Action: Mouse pressed left at (866, 380)
Screenshot: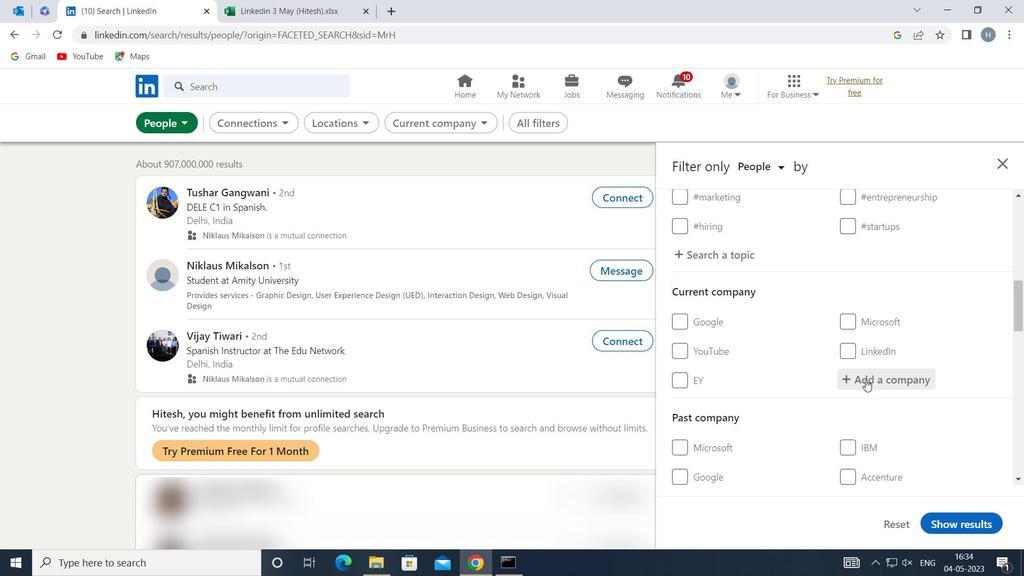 
Action: Key pressed <Key.shift>AAVTR<Key.space>AS
Screenshot: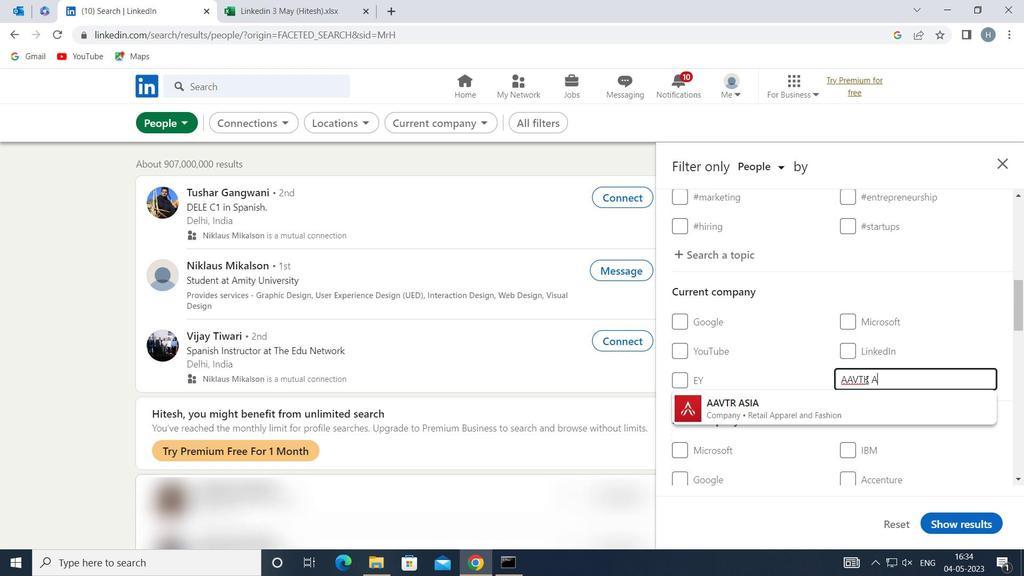 
Action: Mouse moved to (810, 408)
Screenshot: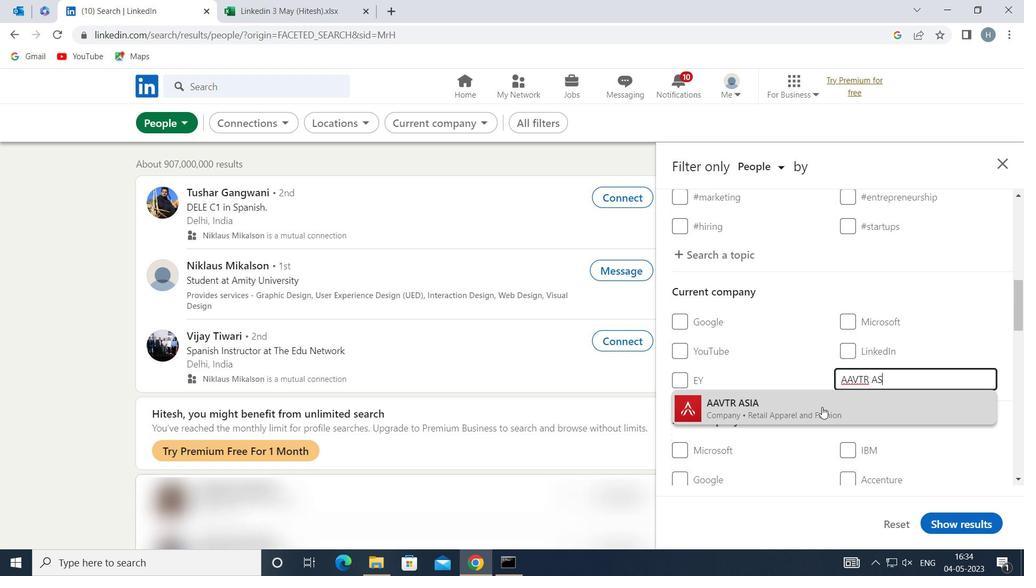 
Action: Mouse pressed left at (810, 408)
Screenshot: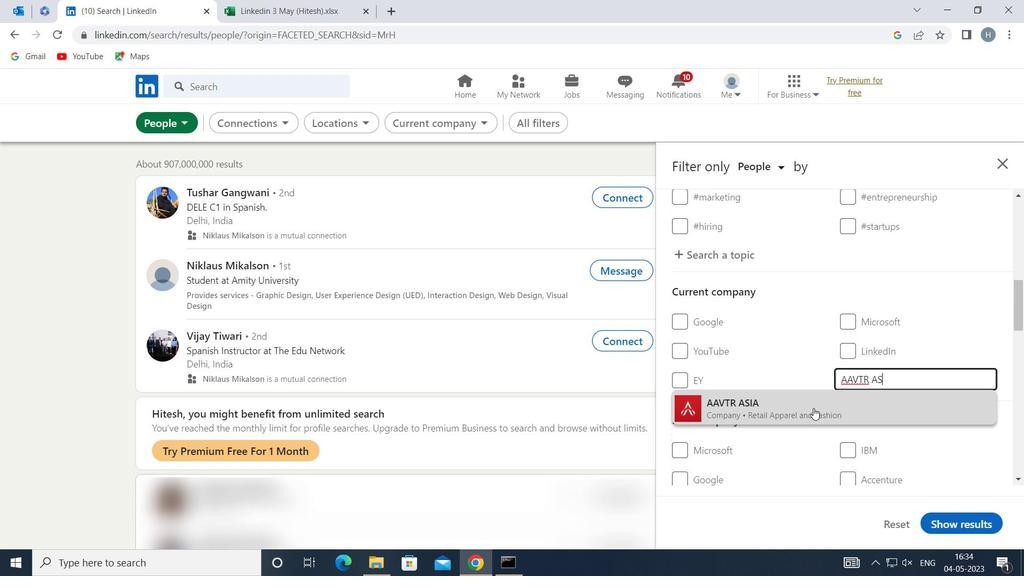 
Action: Mouse moved to (797, 386)
Screenshot: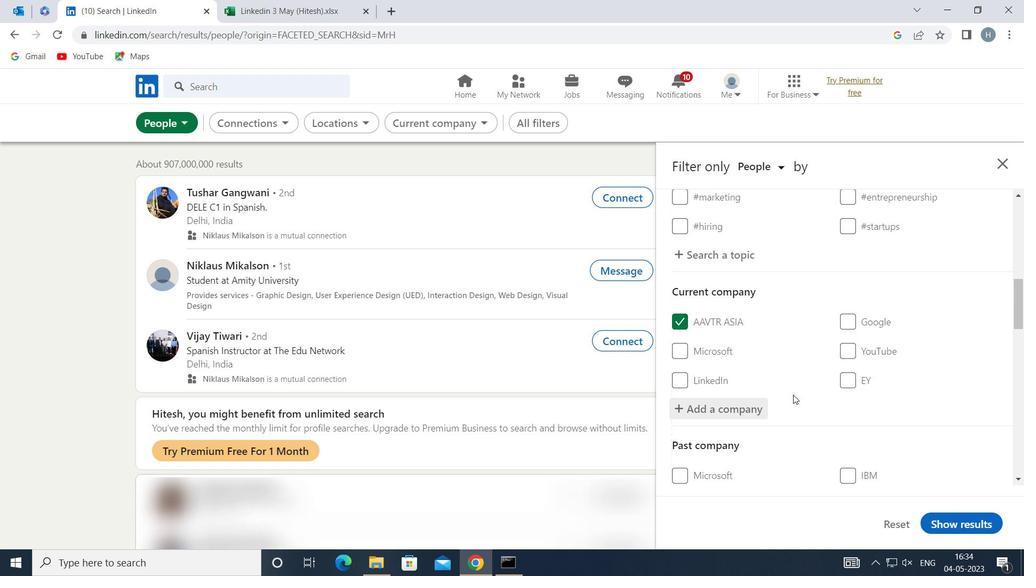 
Action: Mouse scrolled (797, 386) with delta (0, 0)
Screenshot: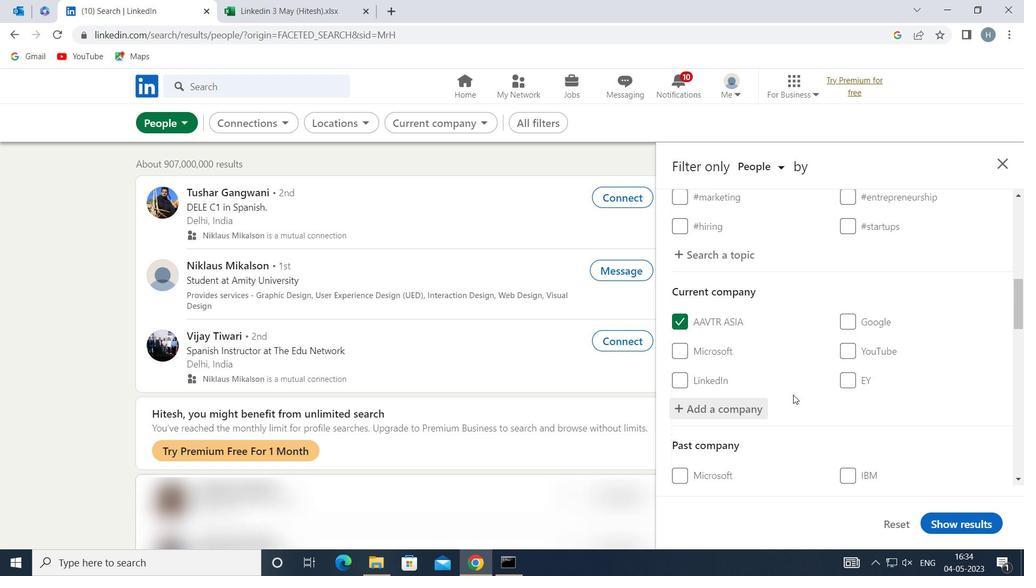 
Action: Mouse scrolled (797, 386) with delta (0, 0)
Screenshot: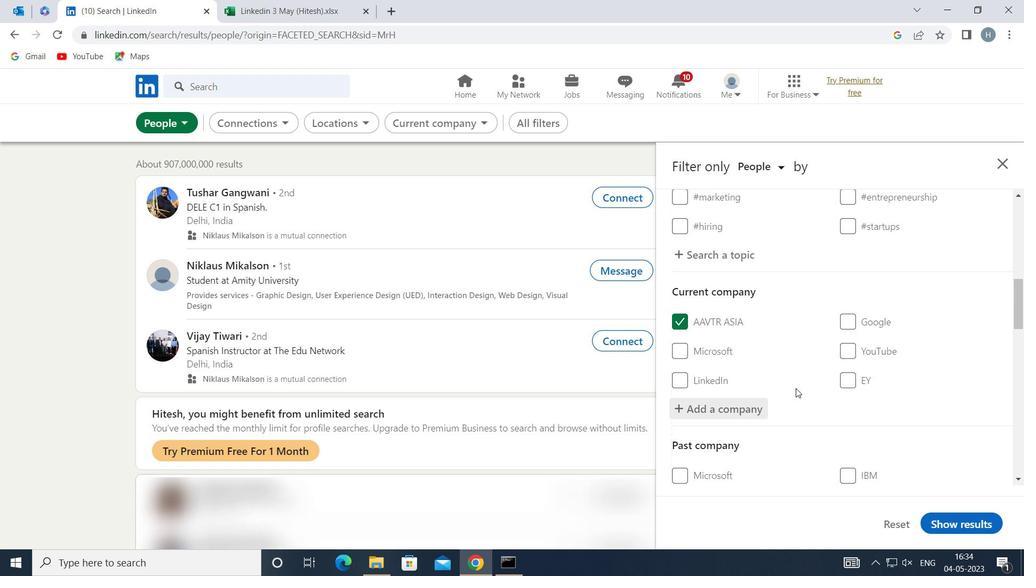 
Action: Mouse moved to (798, 384)
Screenshot: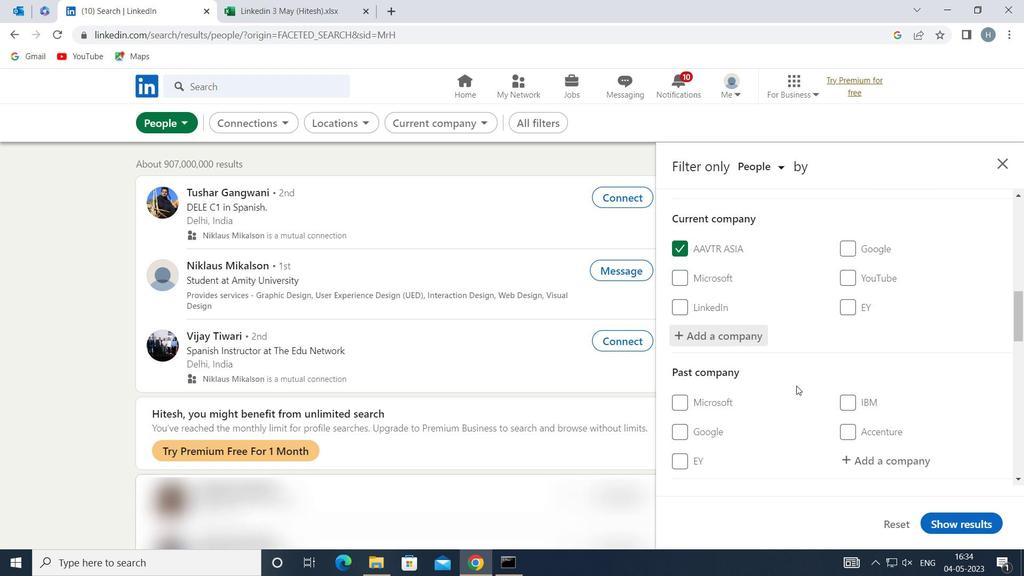 
Action: Mouse scrolled (798, 384) with delta (0, 0)
Screenshot: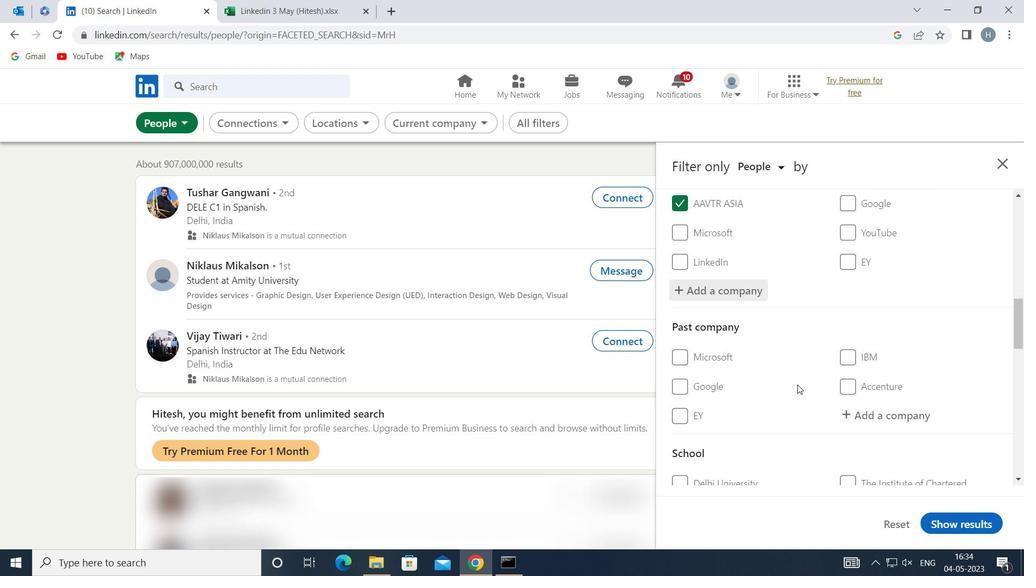
Action: Mouse scrolled (798, 384) with delta (0, 0)
Screenshot: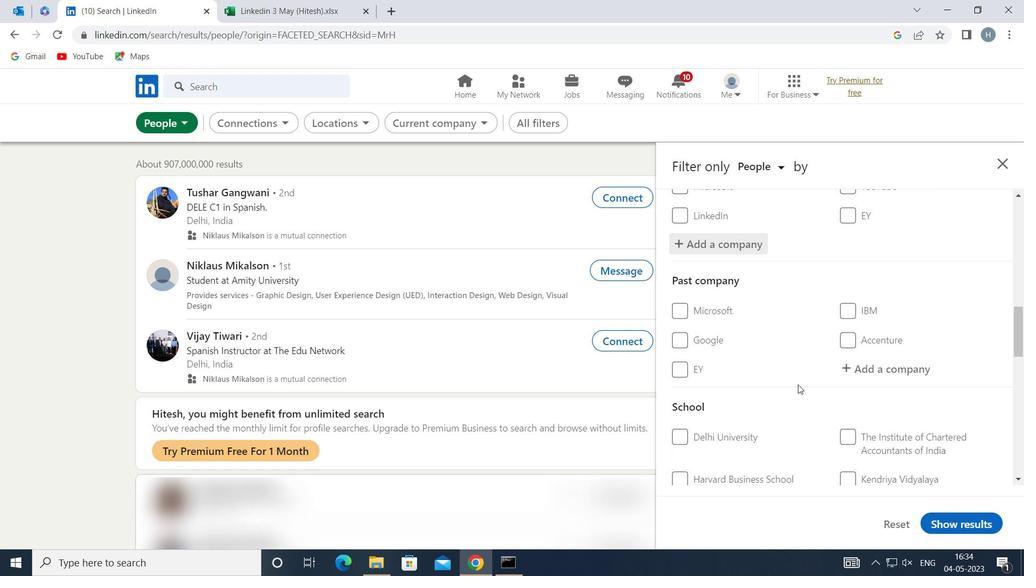 
Action: Mouse scrolled (798, 384) with delta (0, 0)
Screenshot: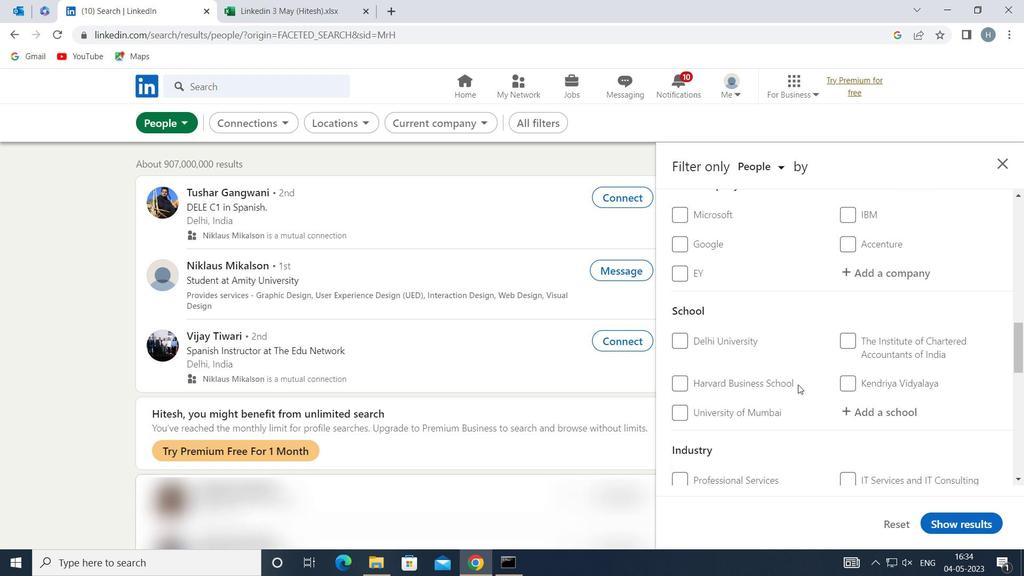 
Action: Mouse moved to (886, 343)
Screenshot: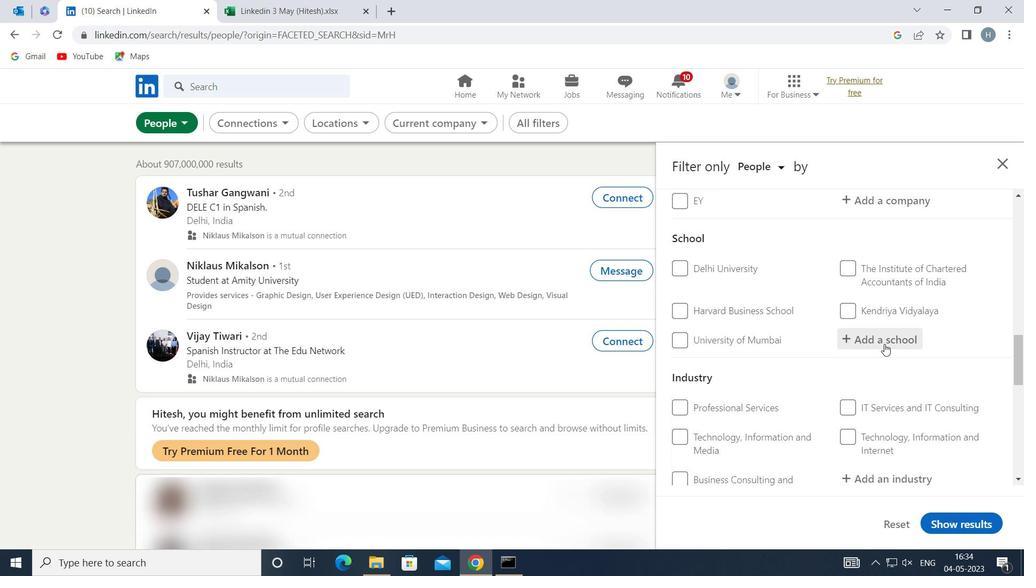 
Action: Mouse pressed left at (886, 343)
Screenshot: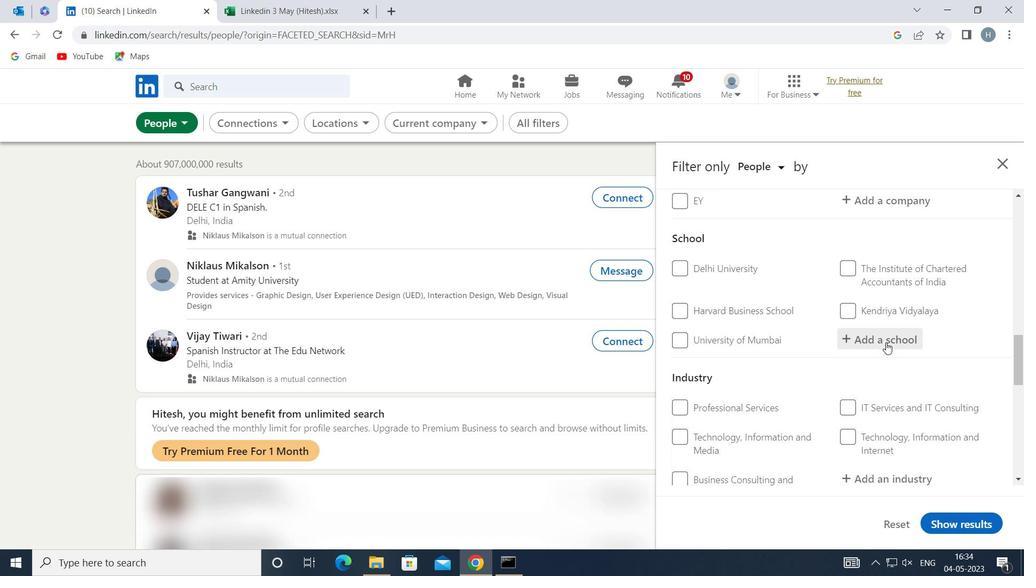 
Action: Key pressed <Key.shift>ALPHA<Key.space><Key.shift>COLLEGE<Key.space>OF<Key.space><Key.shift>ENG
Screenshot: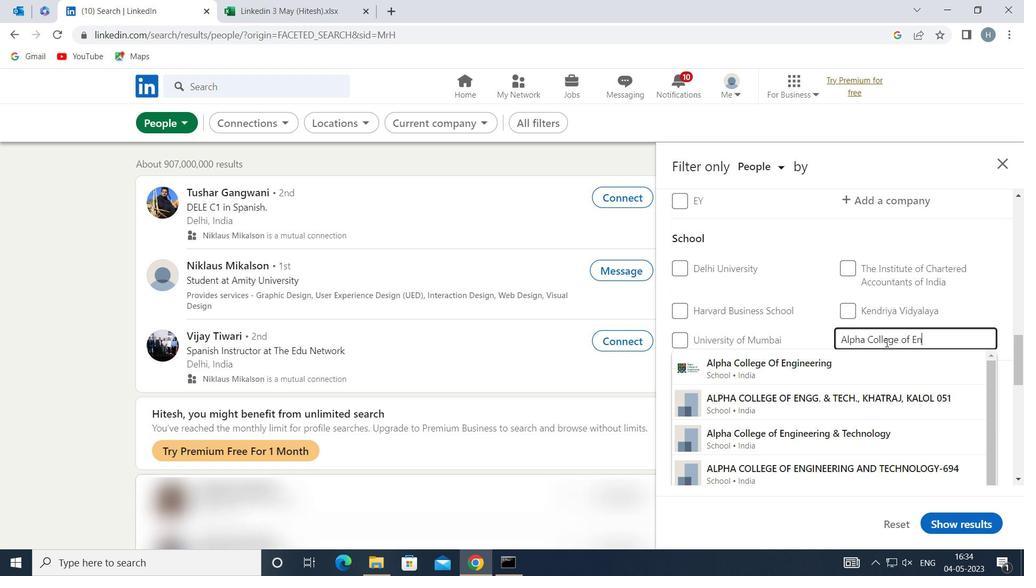 
Action: Mouse moved to (845, 362)
Screenshot: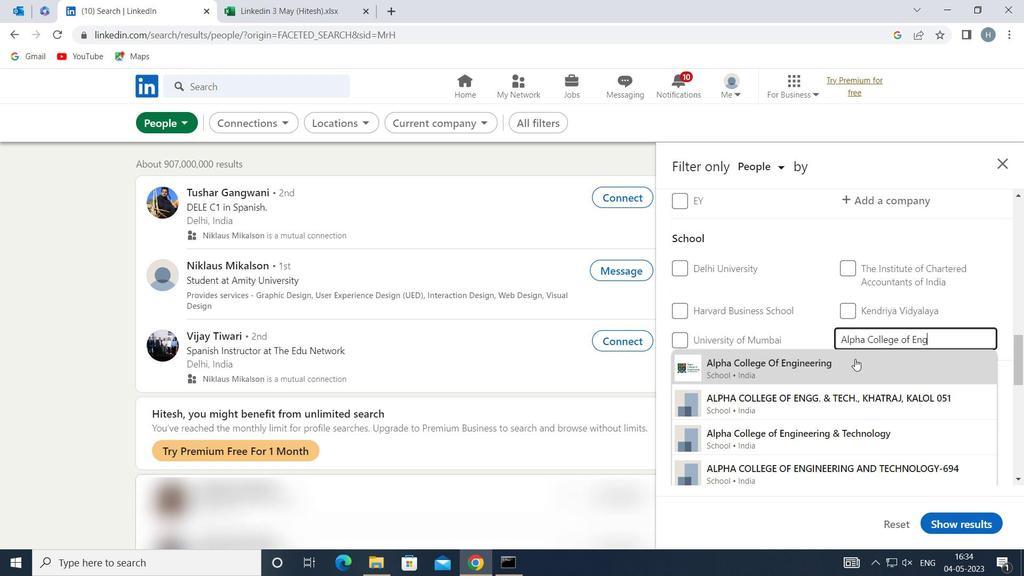 
Action: Mouse pressed left at (845, 362)
Screenshot: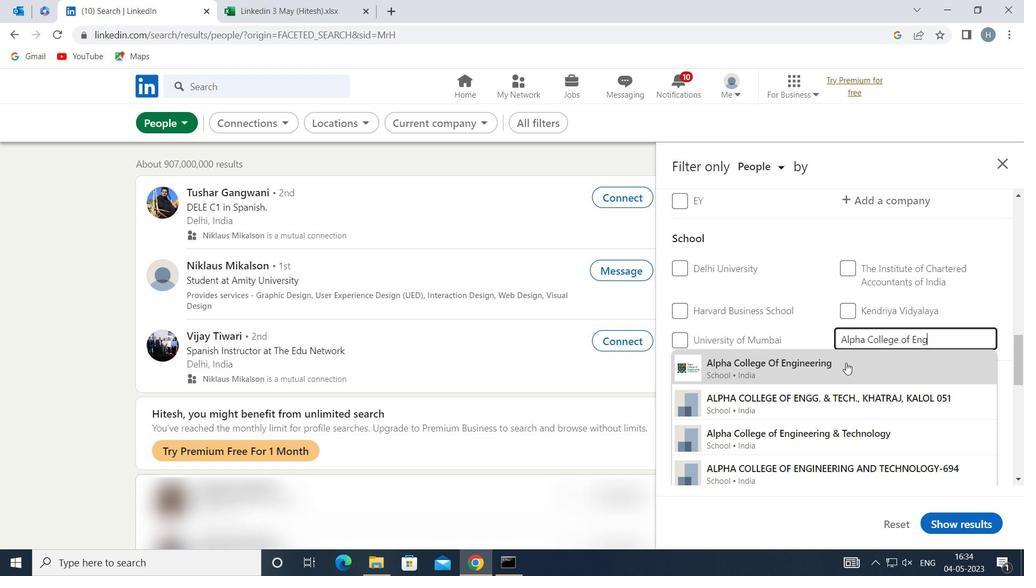 
Action: Mouse moved to (820, 349)
Screenshot: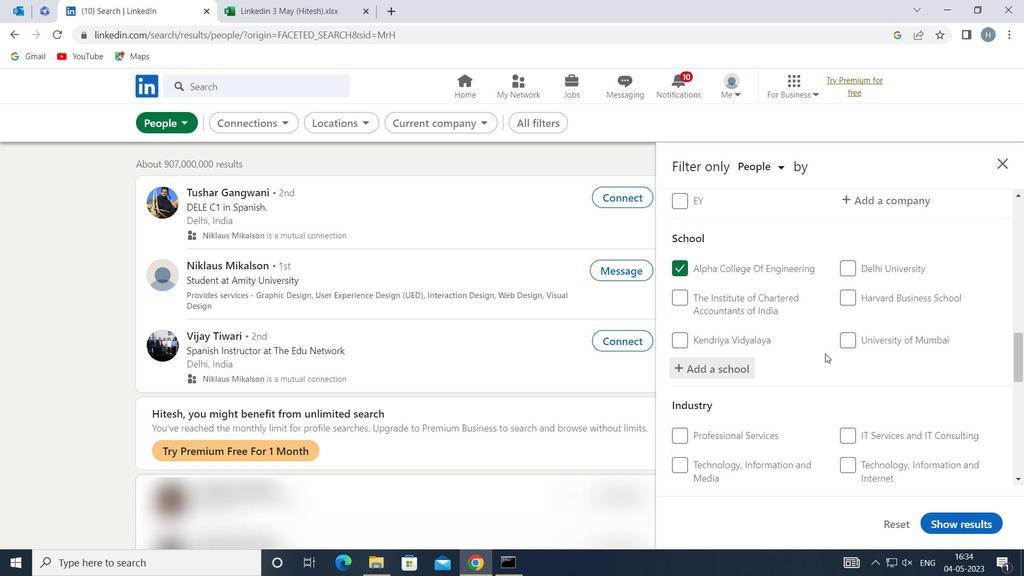 
Action: Mouse scrolled (820, 349) with delta (0, 0)
Screenshot: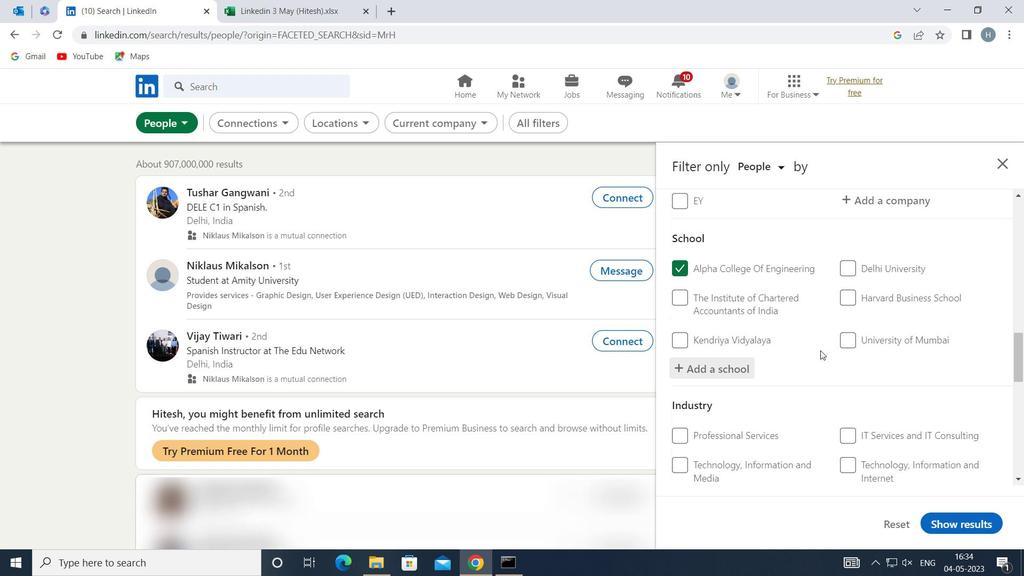 
Action: Mouse moved to (820, 349)
Screenshot: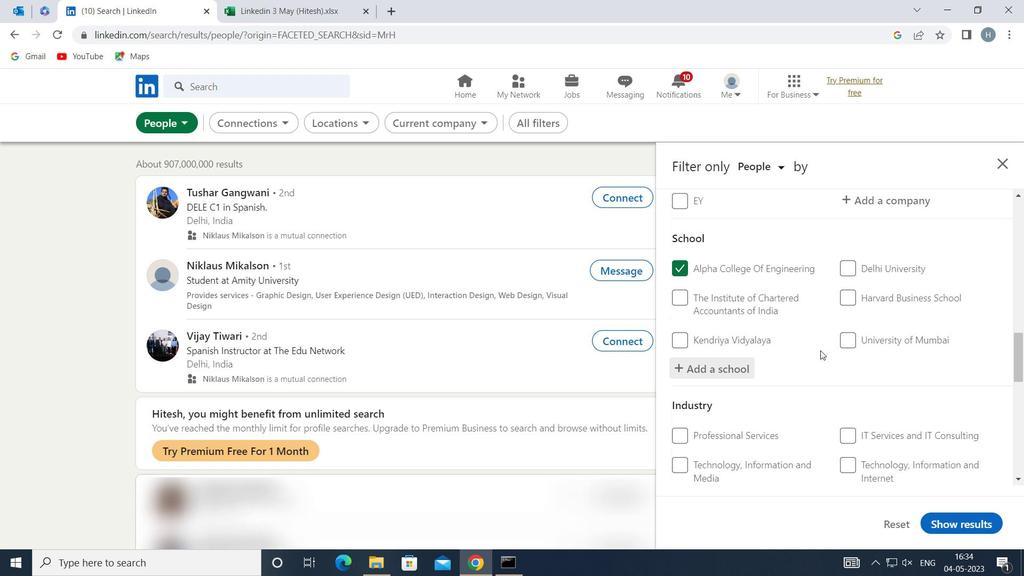 
Action: Mouse scrolled (820, 348) with delta (0, 0)
Screenshot: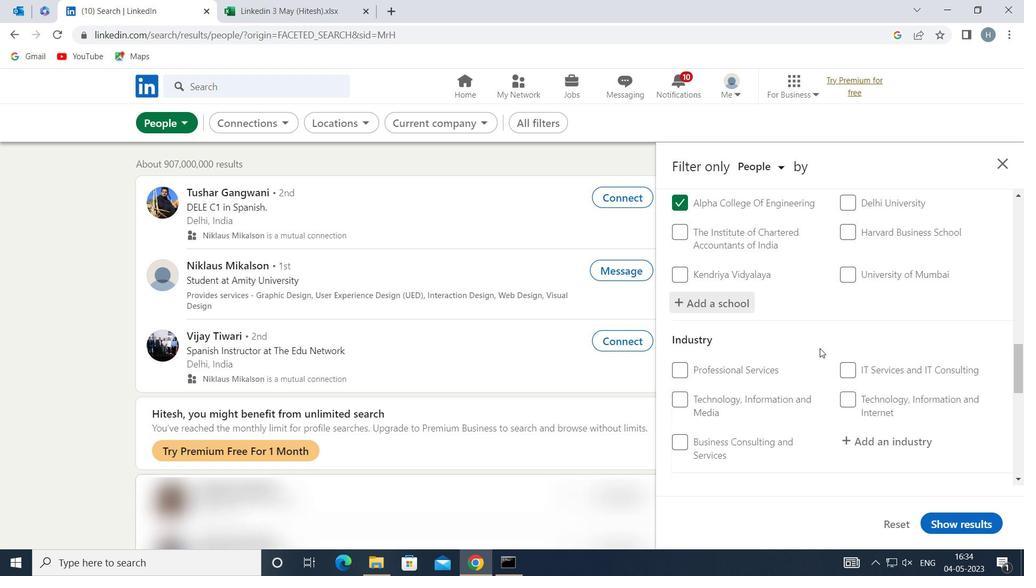 
Action: Mouse moved to (873, 367)
Screenshot: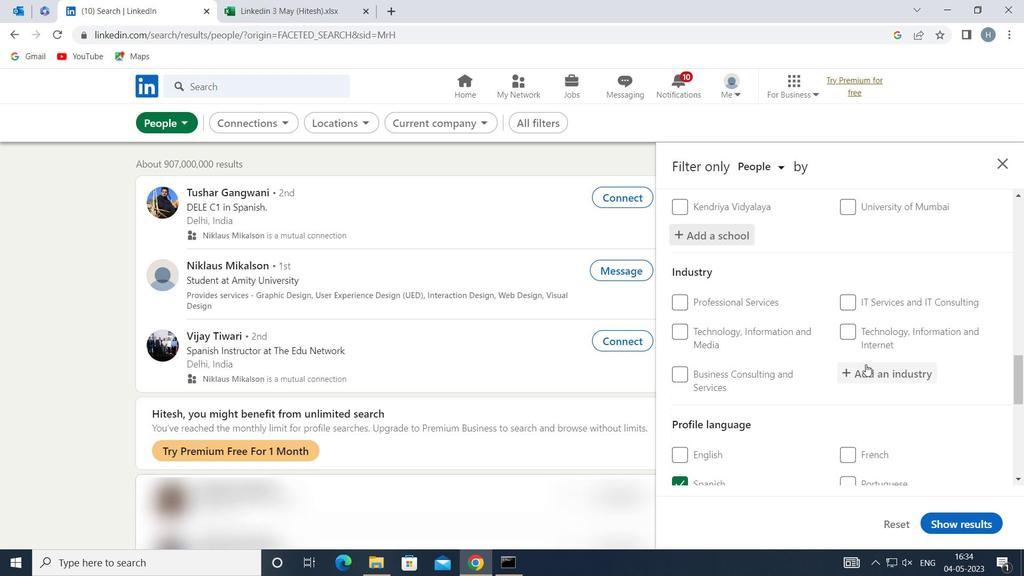 
Action: Mouse pressed left at (873, 367)
Screenshot: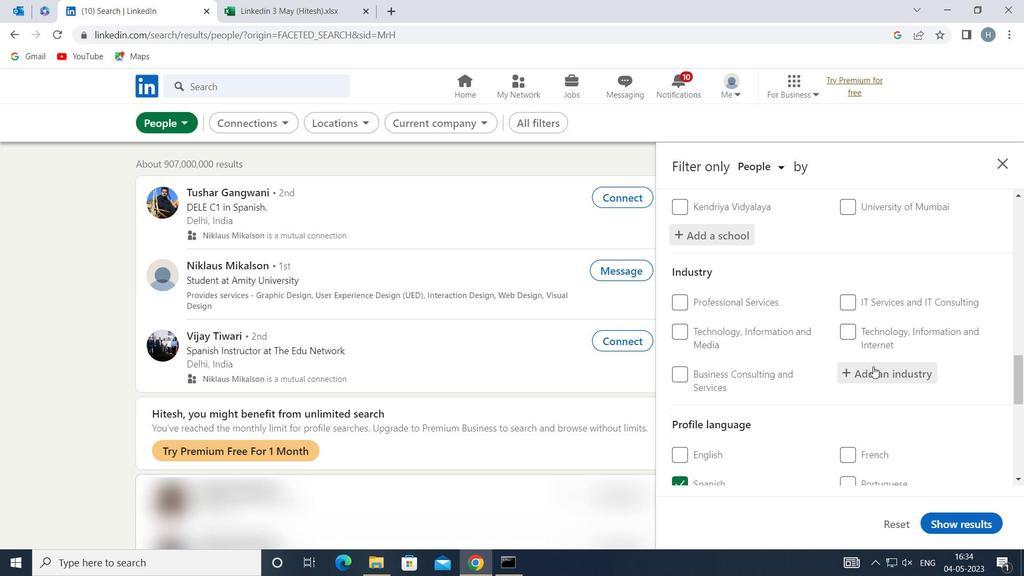 
Action: Key pressed <Key.shift>EDUCATION<Key.space><Key.shift>ADMINI
Screenshot: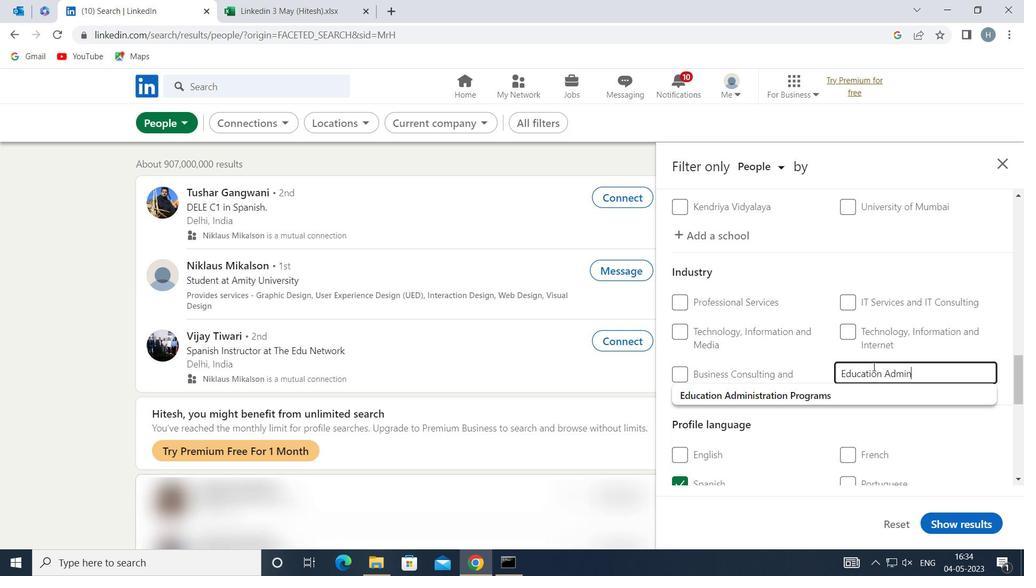 
Action: Mouse moved to (795, 394)
Screenshot: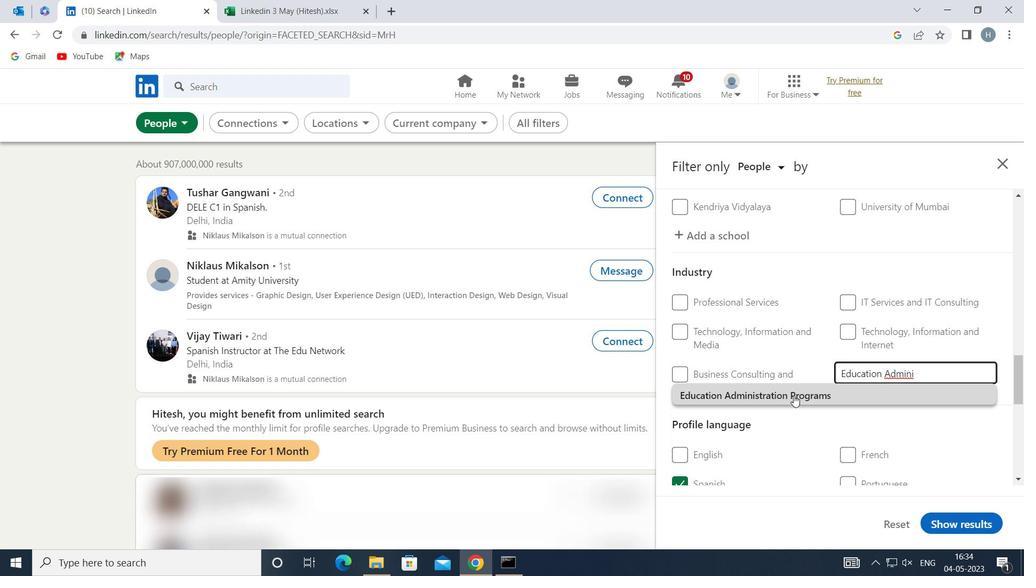 
Action: Mouse pressed left at (795, 394)
Screenshot: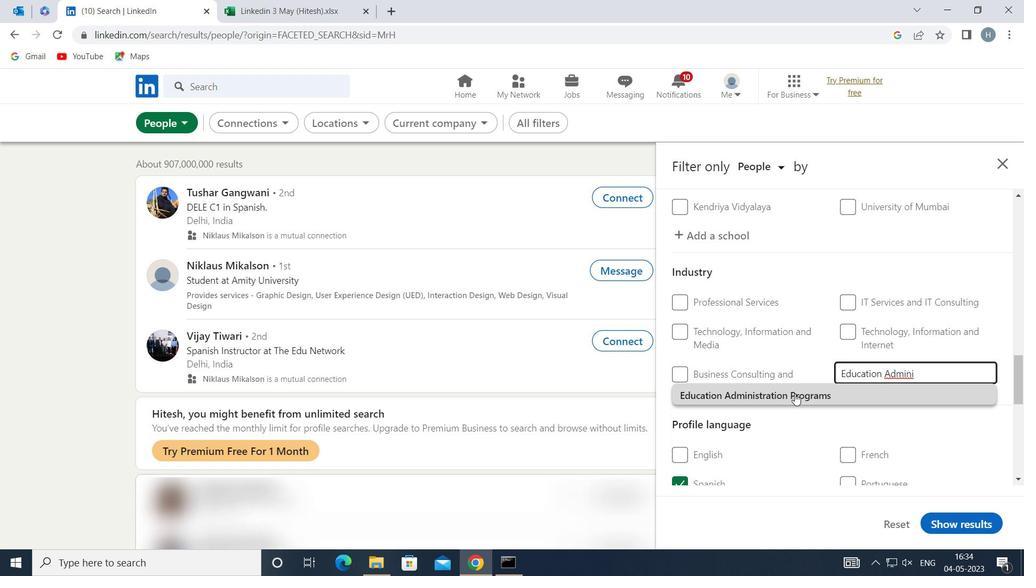 
Action: Mouse moved to (792, 389)
Screenshot: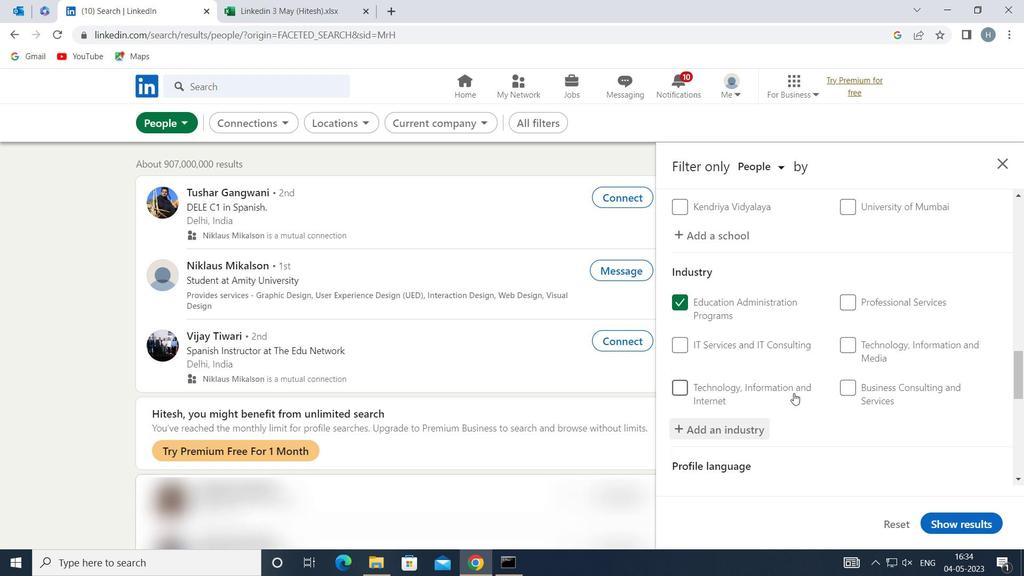 
Action: Mouse scrolled (792, 389) with delta (0, 0)
Screenshot: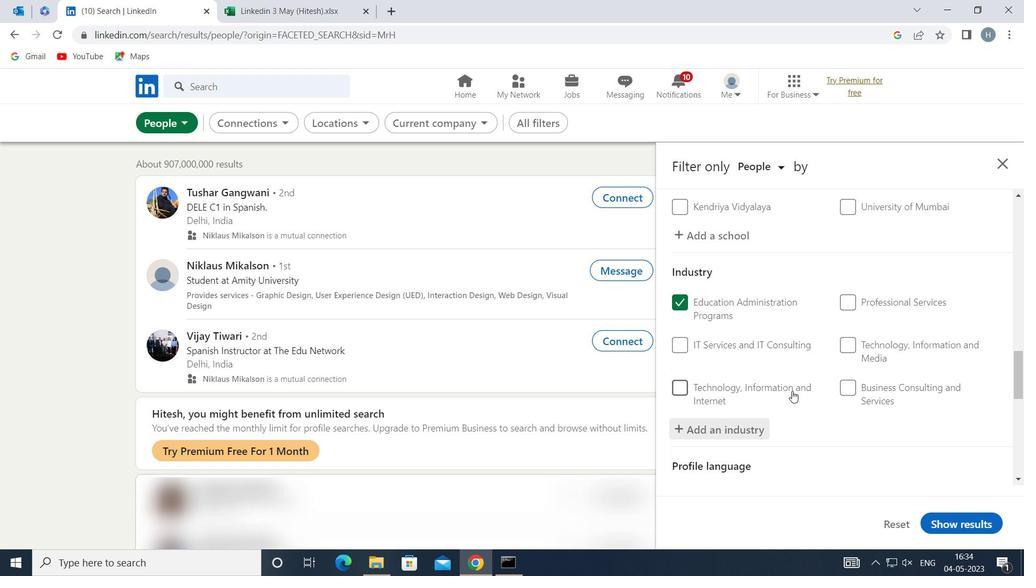
Action: Mouse scrolled (792, 389) with delta (0, 0)
Screenshot: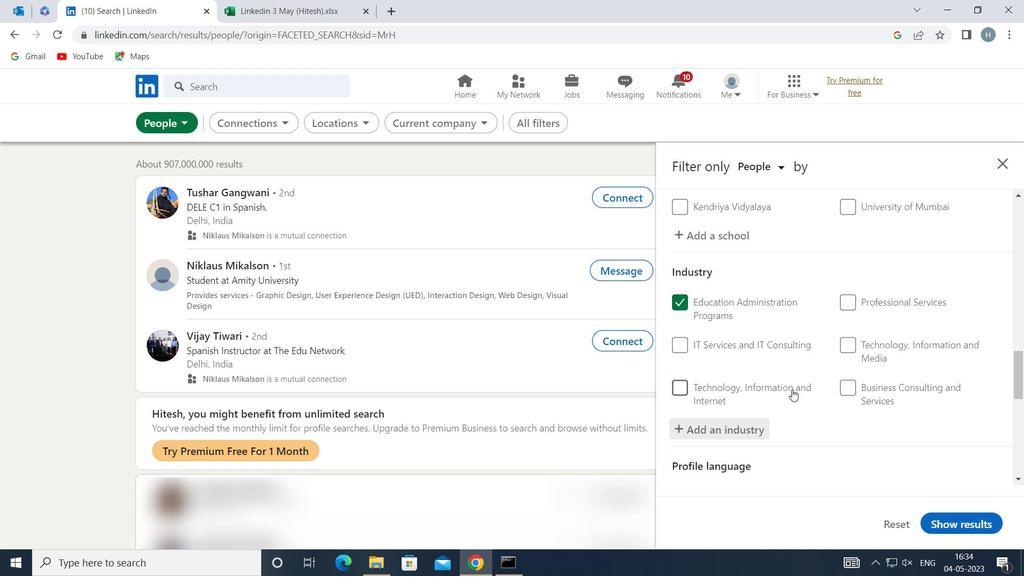 
Action: Mouse moved to (793, 389)
Screenshot: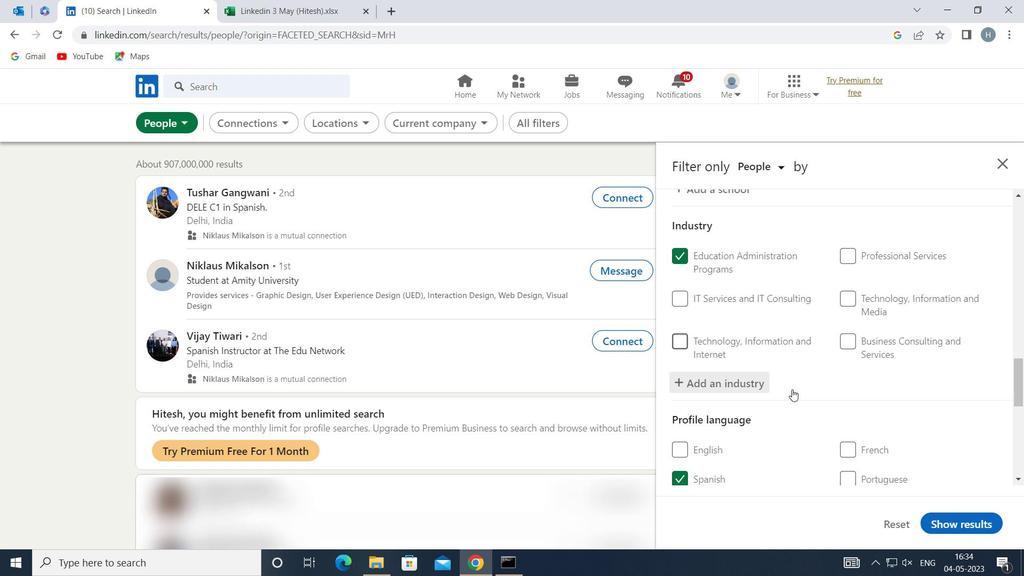 
Action: Mouse scrolled (793, 389) with delta (0, 0)
Screenshot: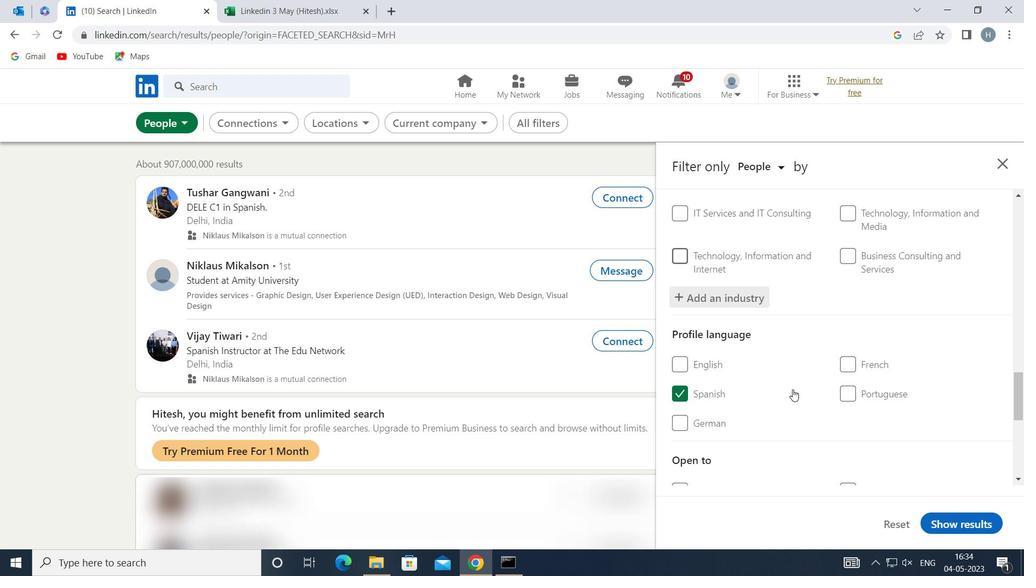 
Action: Mouse scrolled (793, 389) with delta (0, 0)
Screenshot: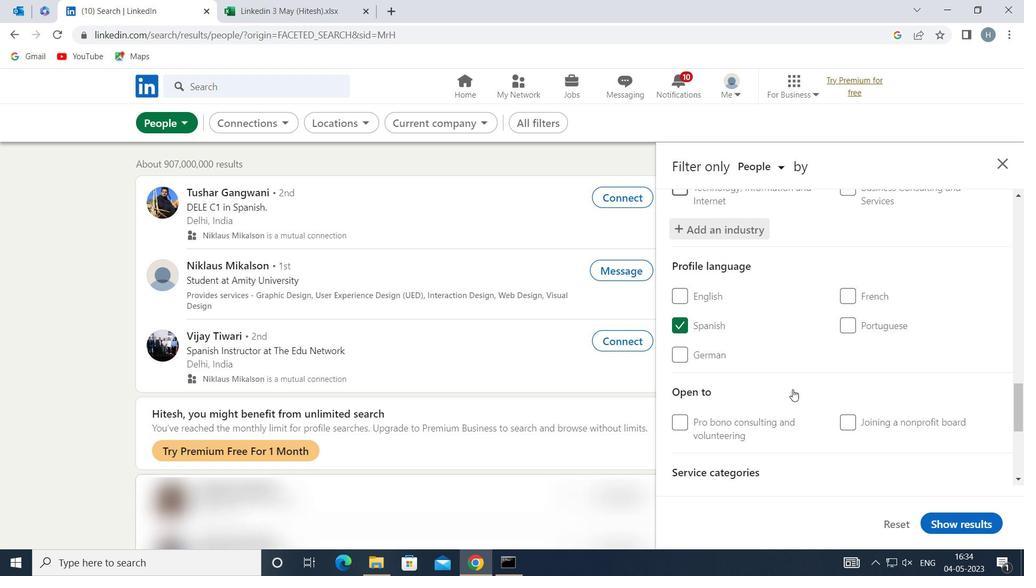 
Action: Mouse scrolled (793, 389) with delta (0, 0)
Screenshot: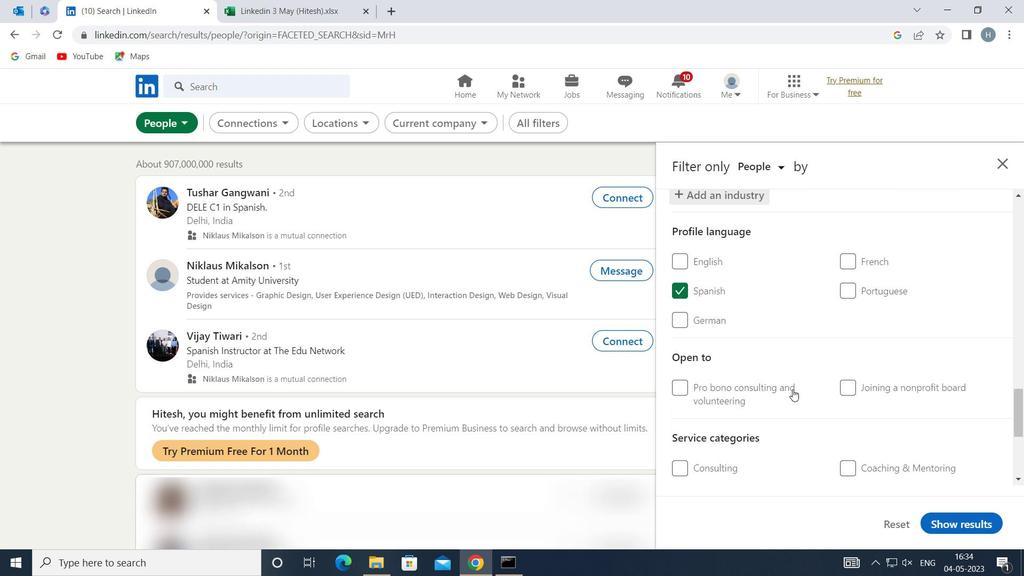 
Action: Mouse scrolled (793, 389) with delta (0, 0)
Screenshot: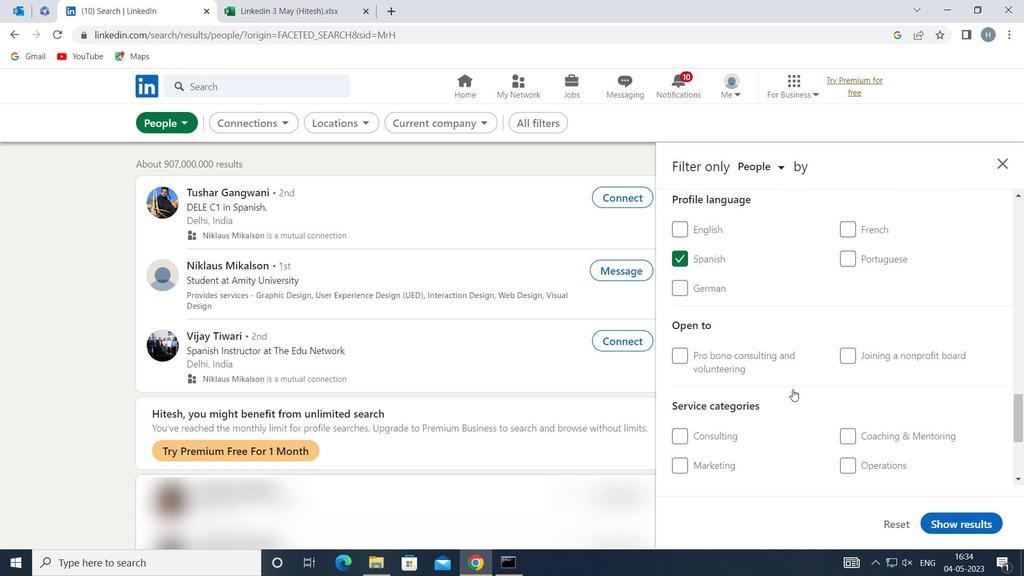 
Action: Mouse moved to (887, 366)
Screenshot: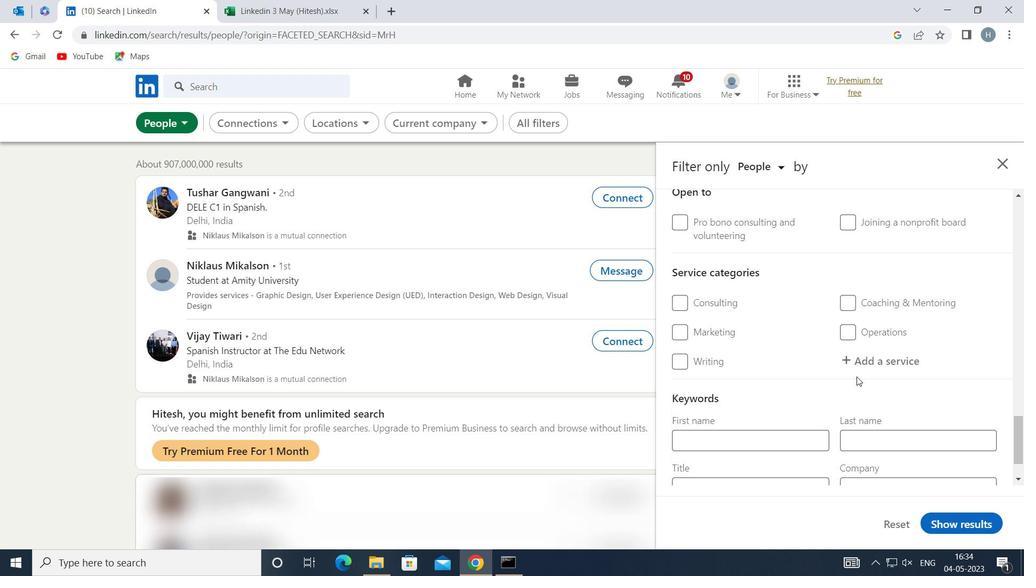 
Action: Mouse pressed left at (887, 366)
Screenshot: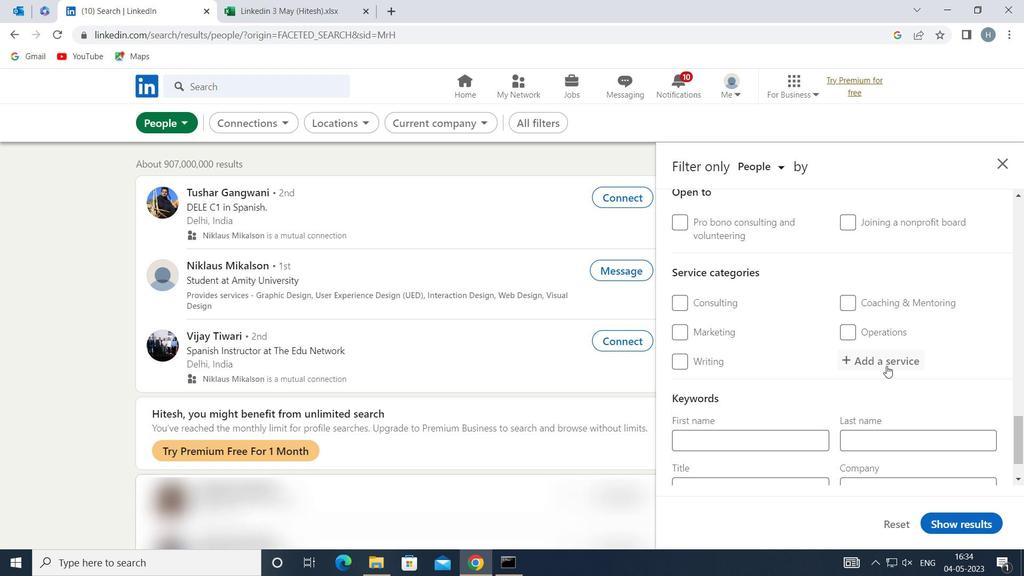 
Action: Mouse moved to (888, 365)
Screenshot: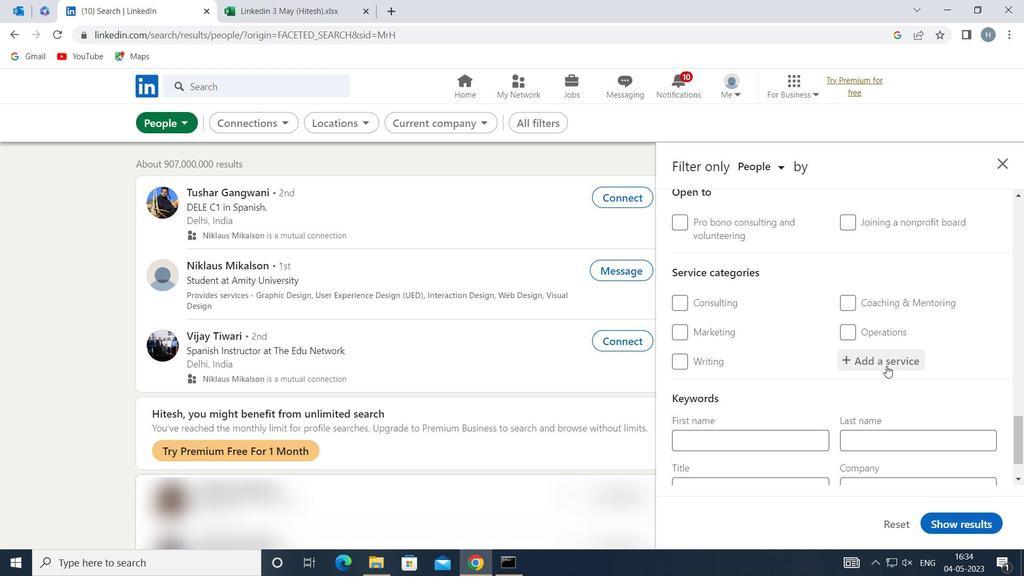 
Action: Key pressed <Key.shift>REAL<Key.space><Key.shift>ESTATE<Key.space>
Screenshot: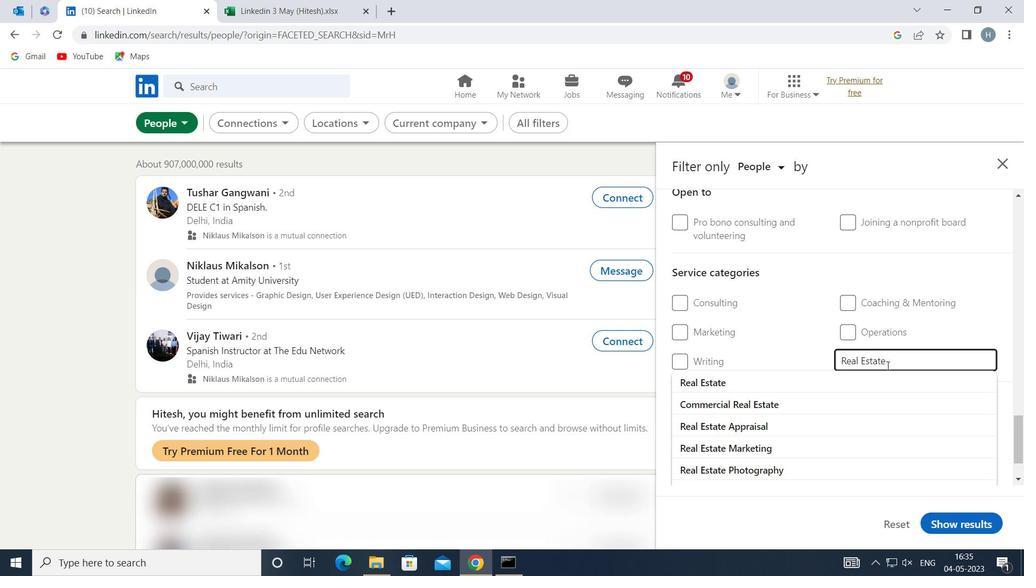 
Action: Mouse moved to (781, 376)
Screenshot: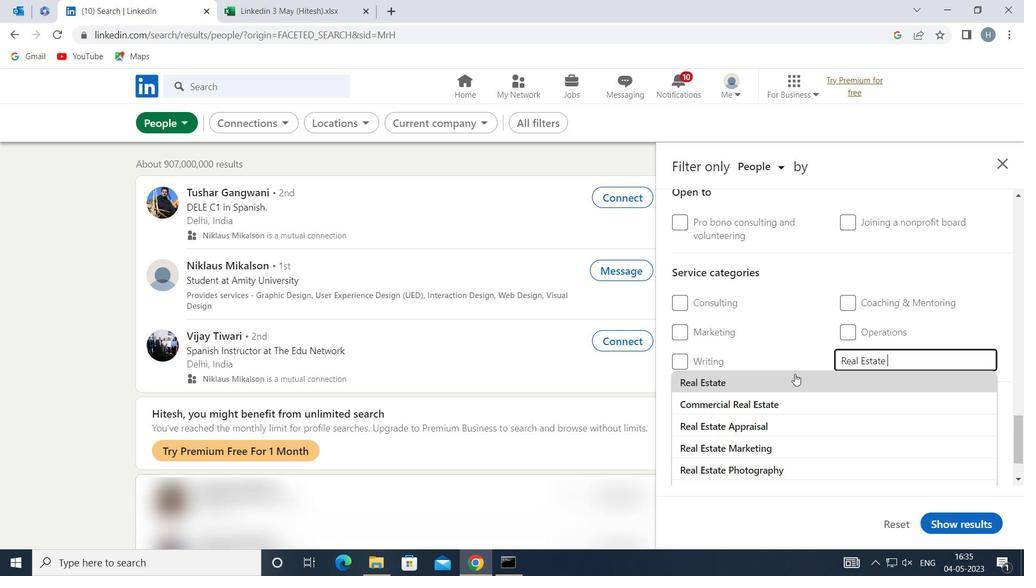 
Action: Mouse pressed left at (781, 376)
Screenshot: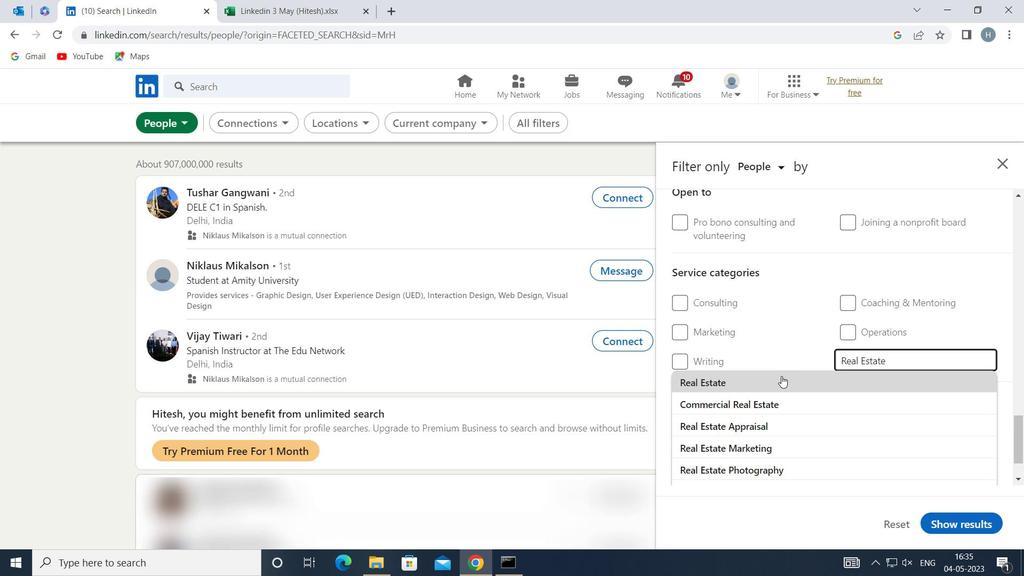 
Action: Mouse moved to (781, 370)
Screenshot: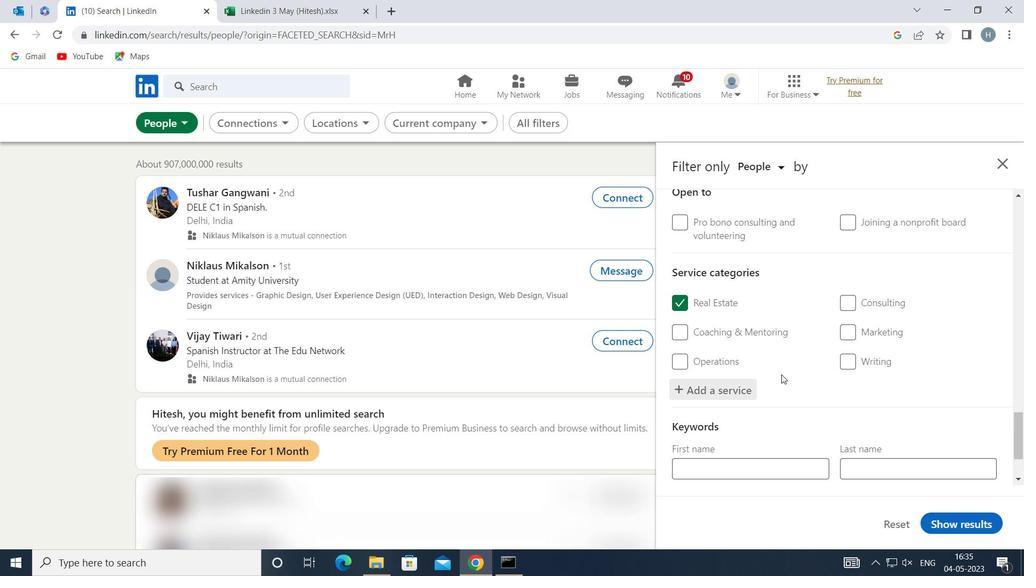 
Action: Mouse scrolled (781, 369) with delta (0, 0)
Screenshot: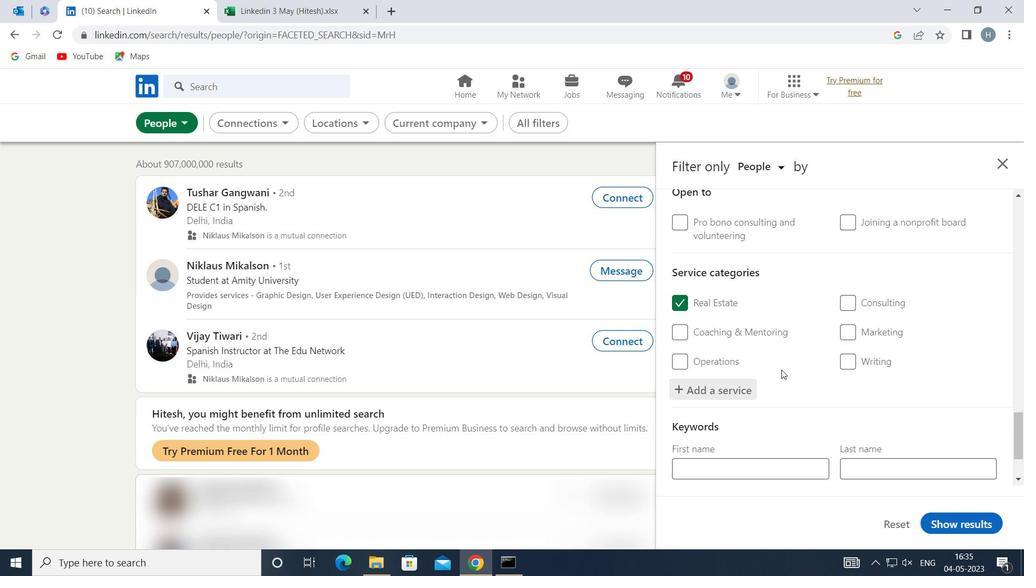 
Action: Mouse scrolled (781, 369) with delta (0, 0)
Screenshot: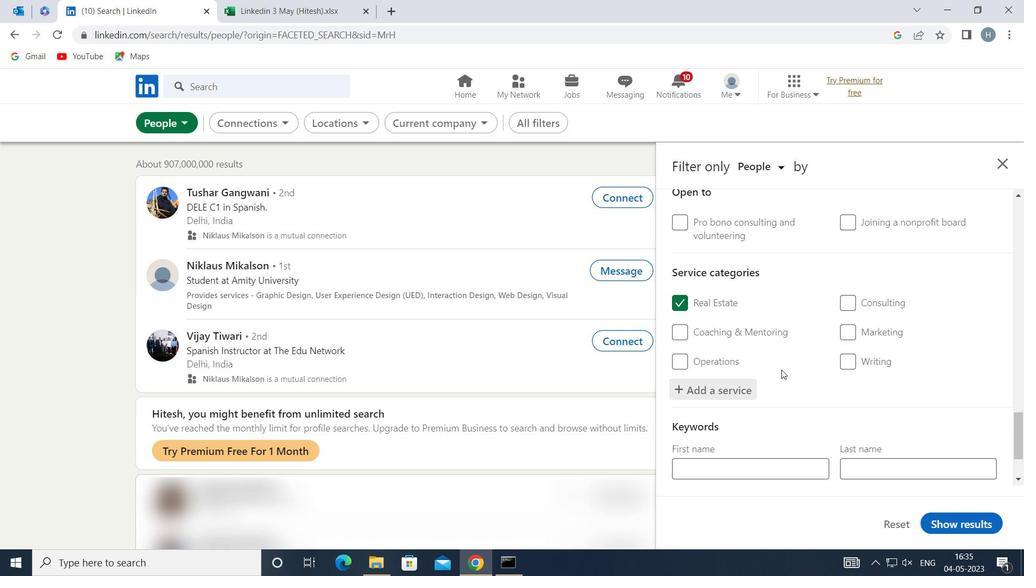 
Action: Mouse scrolled (781, 369) with delta (0, 0)
Screenshot: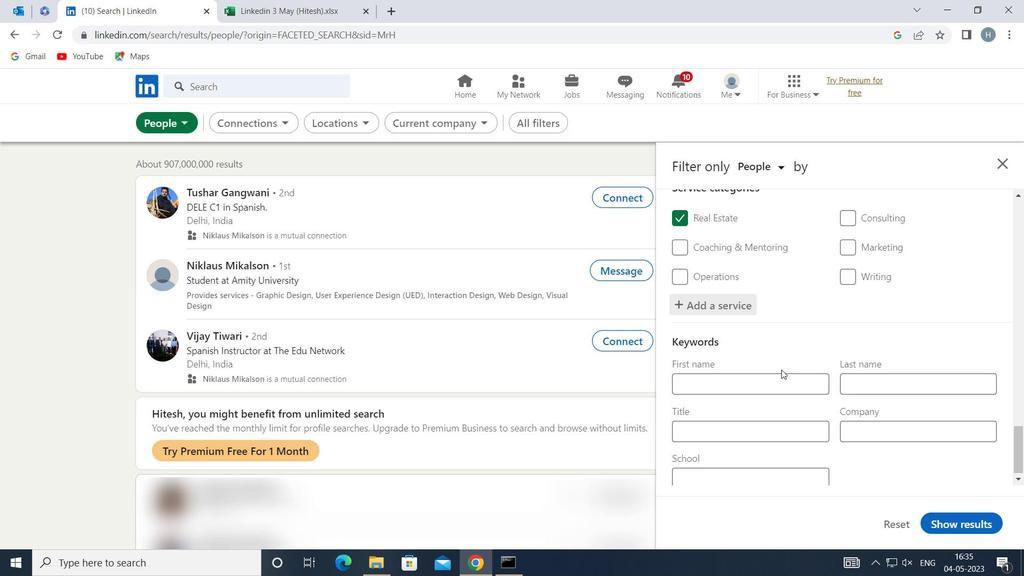 
Action: Mouse scrolled (781, 369) with delta (0, 0)
Screenshot: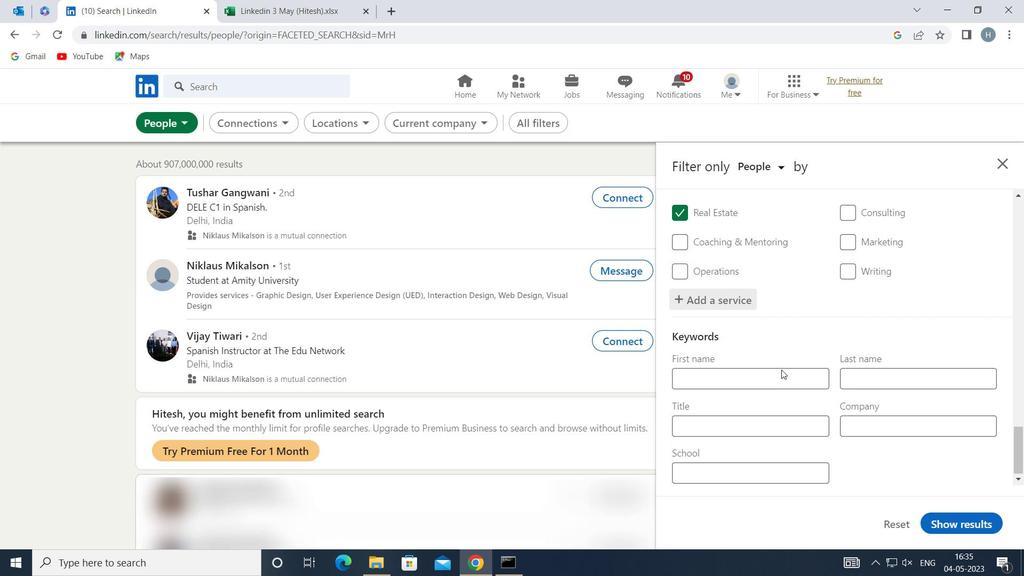 
Action: Mouse scrolled (781, 369) with delta (0, 0)
Screenshot: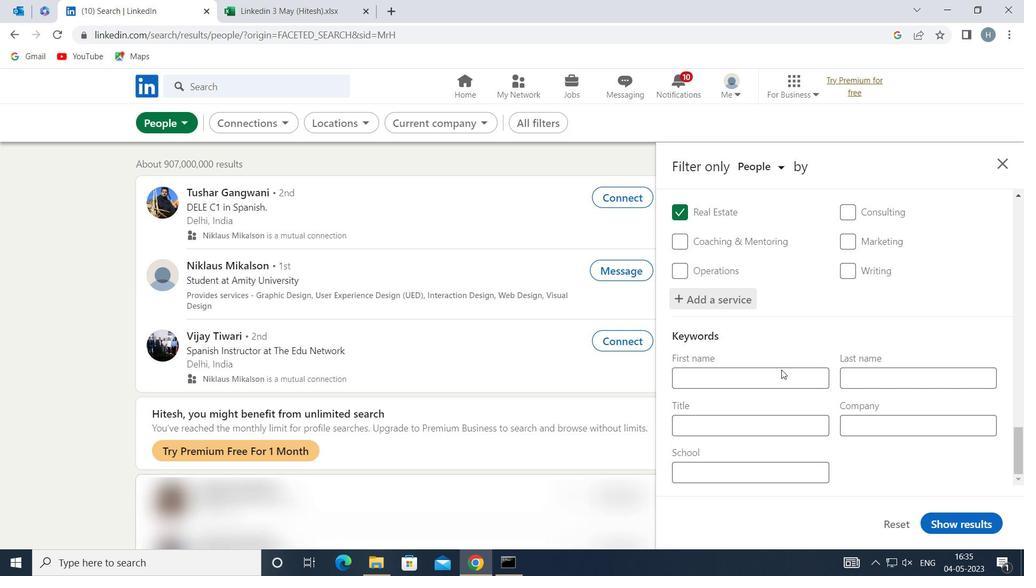 
Action: Mouse scrolled (781, 369) with delta (0, 0)
Screenshot: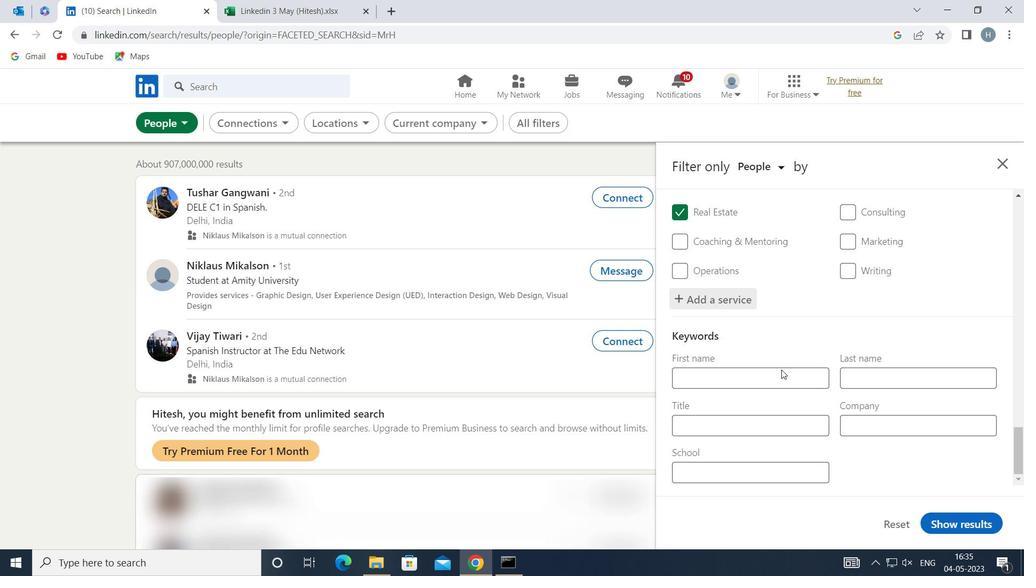 
Action: Mouse moved to (770, 428)
Screenshot: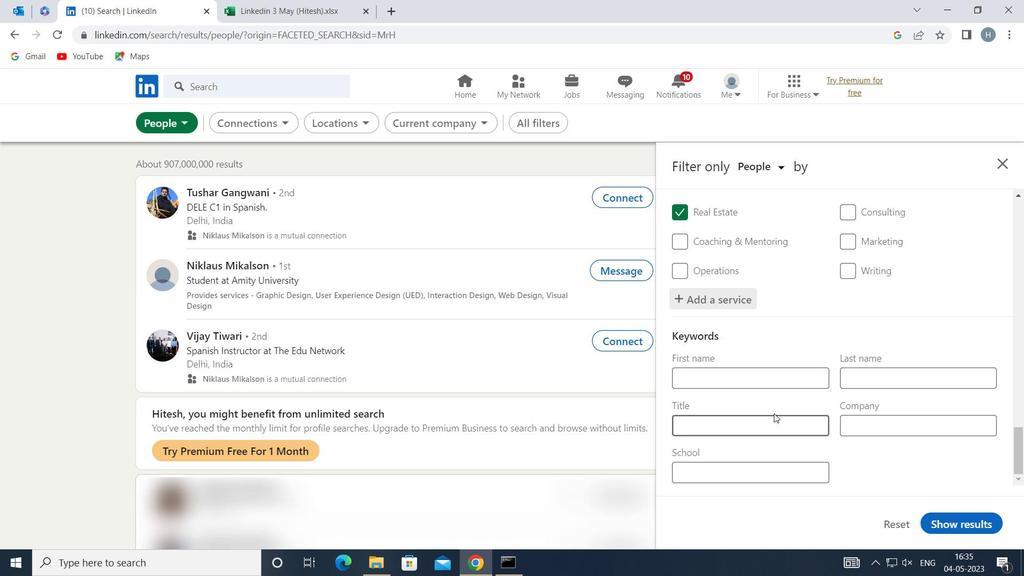 
Action: Mouse pressed left at (770, 428)
Screenshot: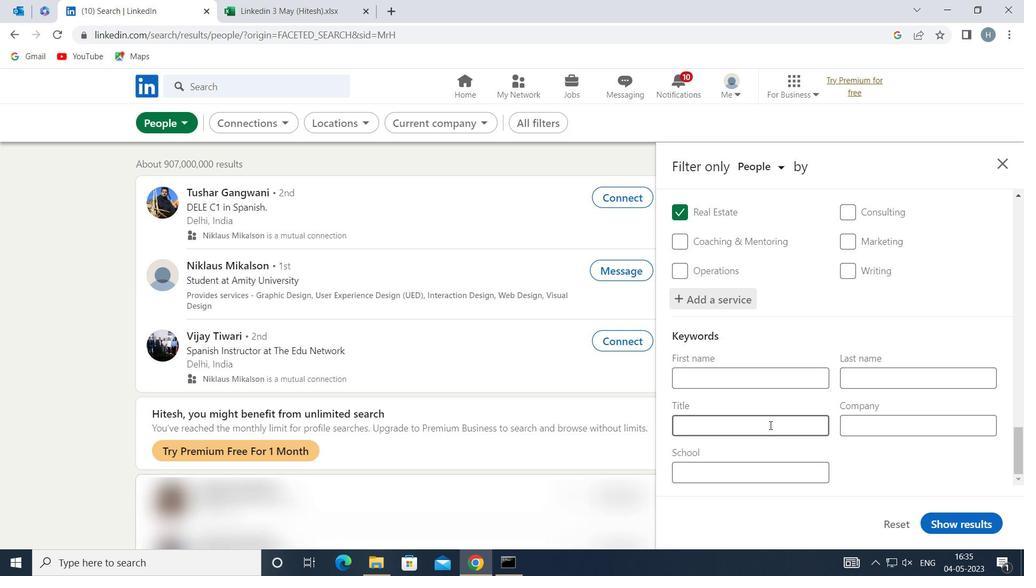 
Action: Mouse moved to (767, 429)
Screenshot: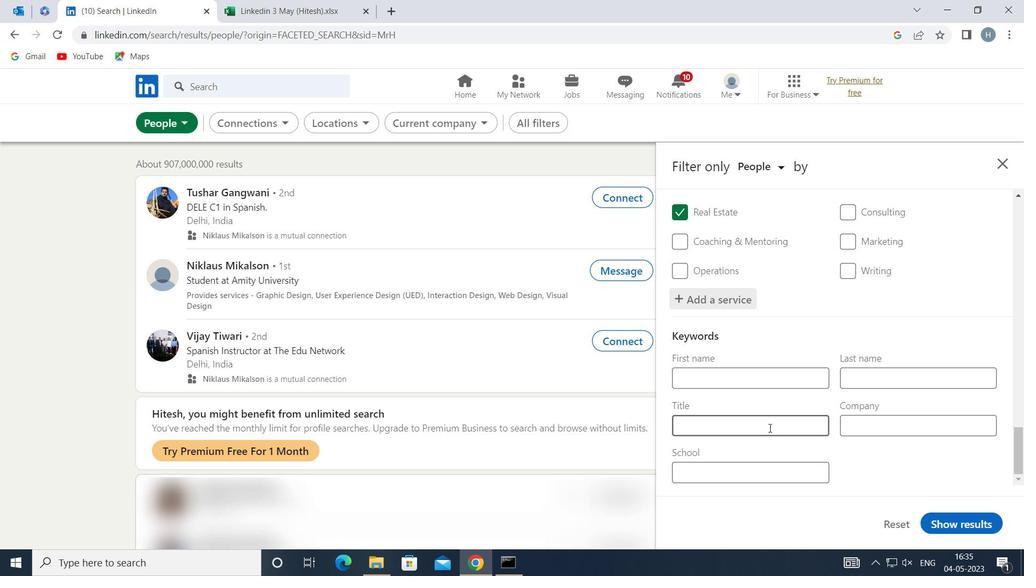 
Action: Key pressed <Key.shift>MUSICIAN
Screenshot: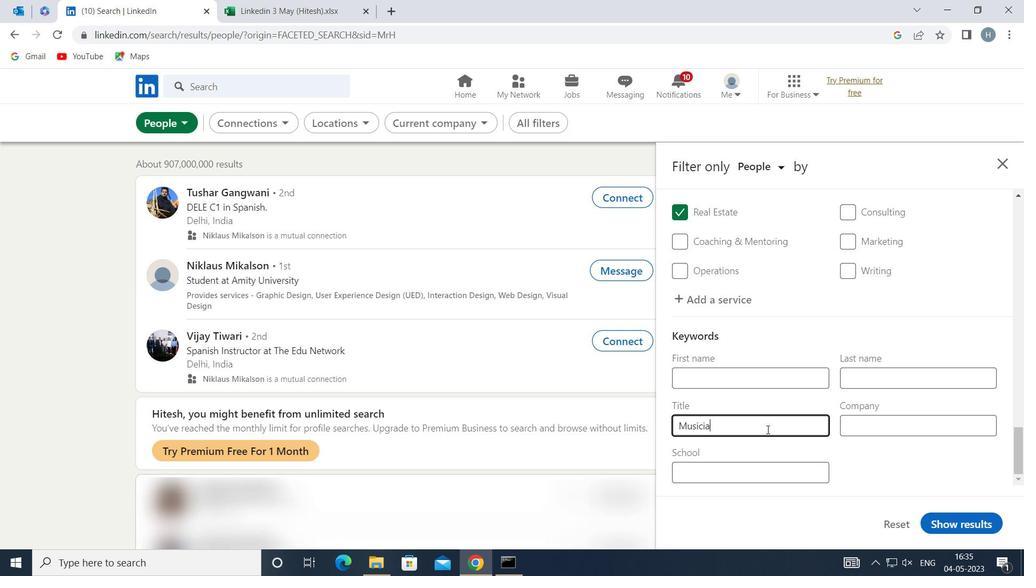 
Action: Mouse moved to (945, 527)
Screenshot: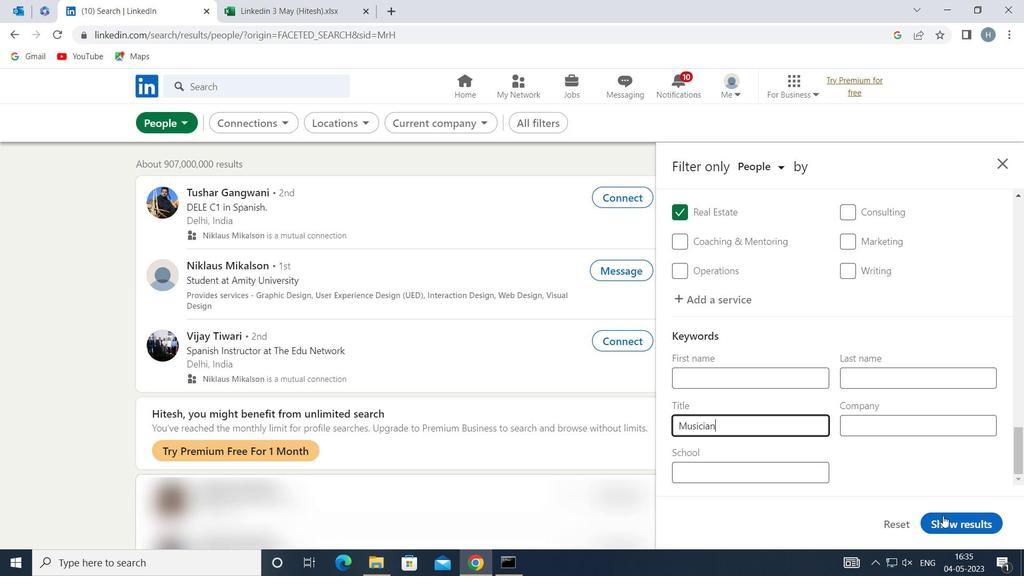 
Action: Mouse pressed left at (945, 527)
Screenshot: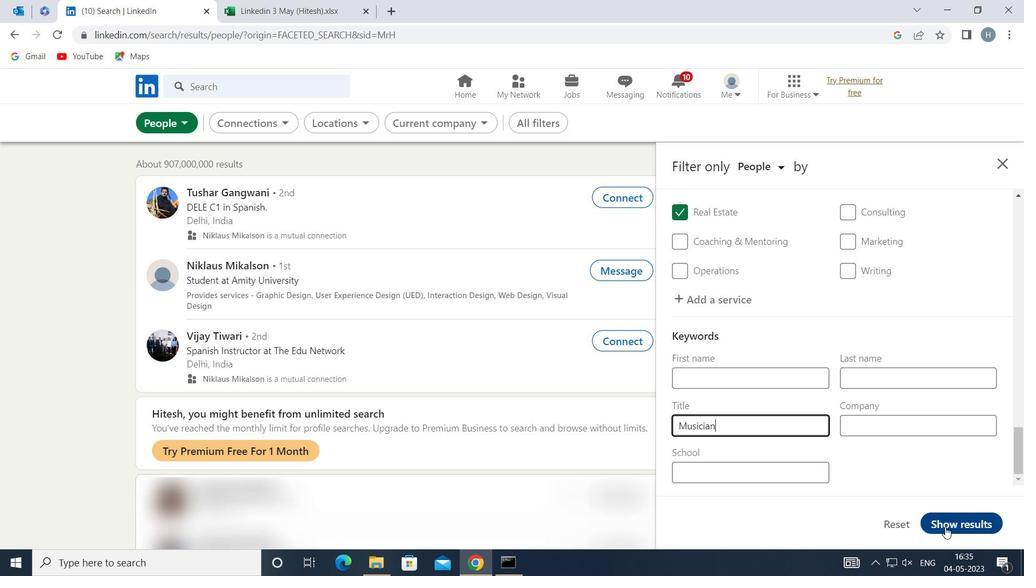 
Action: Mouse moved to (659, 415)
Screenshot: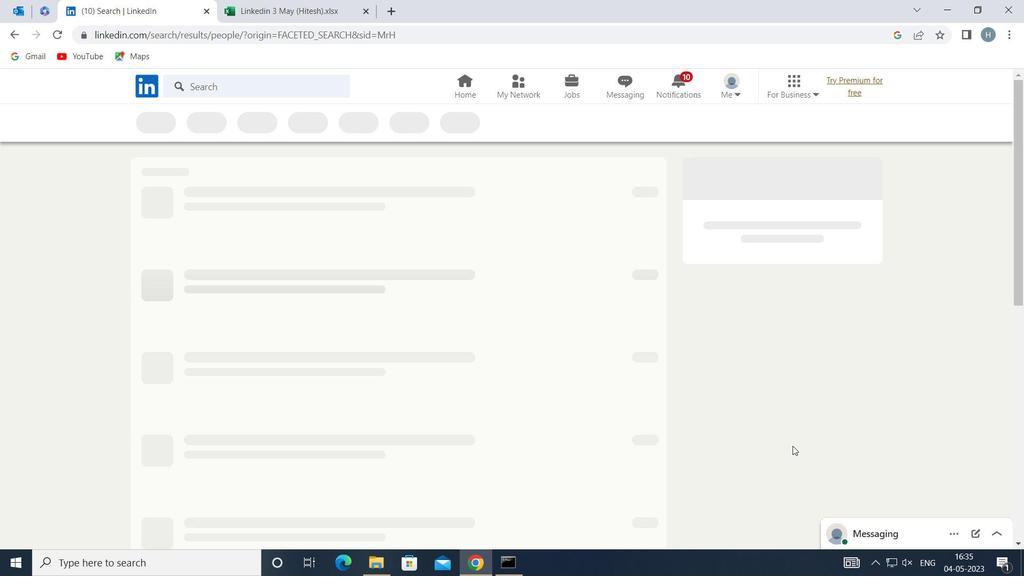 
